 Task: Calculate the distance between Los Angeles and California Science Center
Action: Mouse moved to (212, 102)
Screenshot: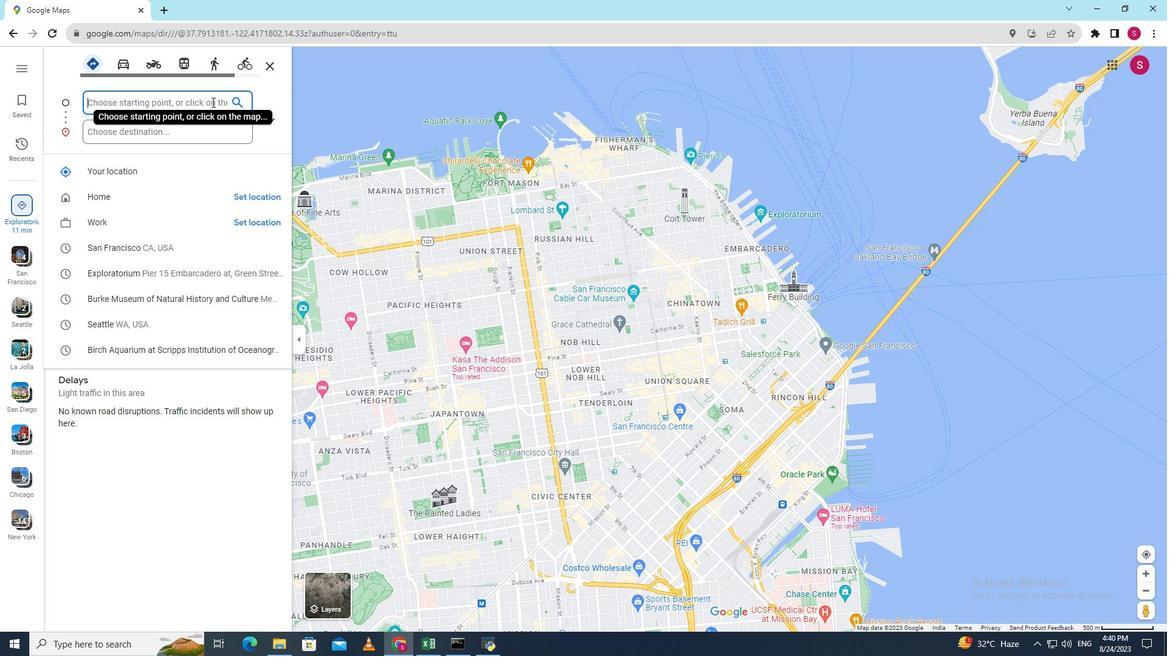 
Action: Key pressed <Key.shift><Key.shift><Key.shift><Key.shift><Key.shift><Key.shift><Key.shift><Key.shift><Key.shift><Key.shift>Los<Key.space><Key.shift>Angeles
Screenshot: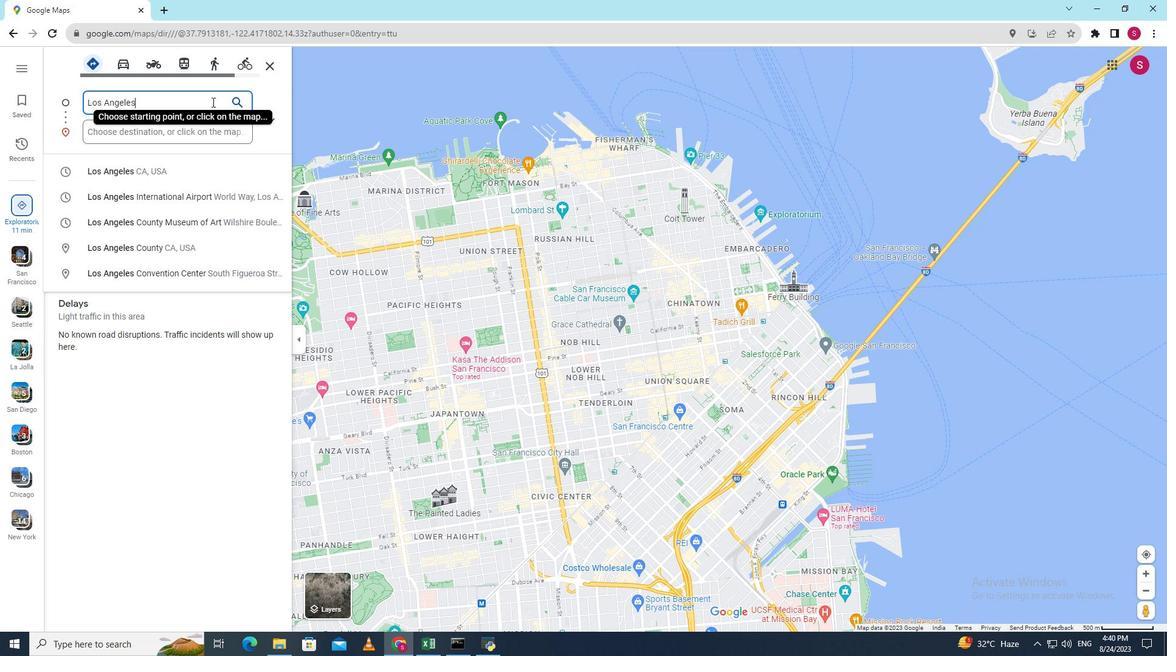 
Action: Mouse moved to (180, 131)
Screenshot: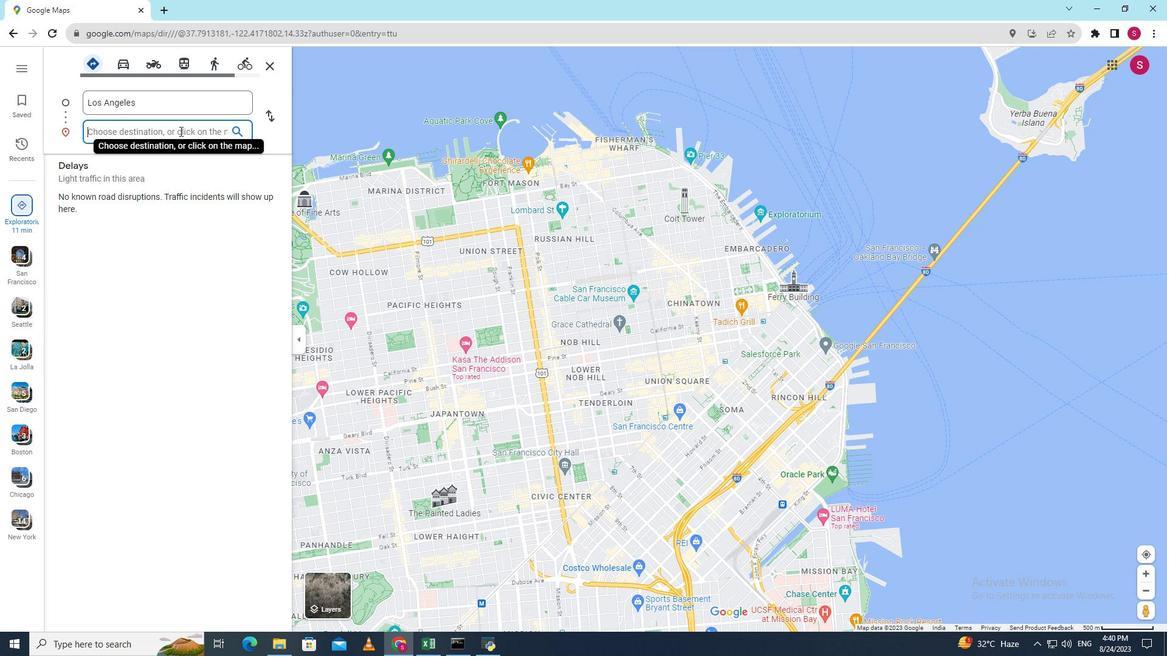
Action: Mouse pressed left at (180, 131)
Screenshot: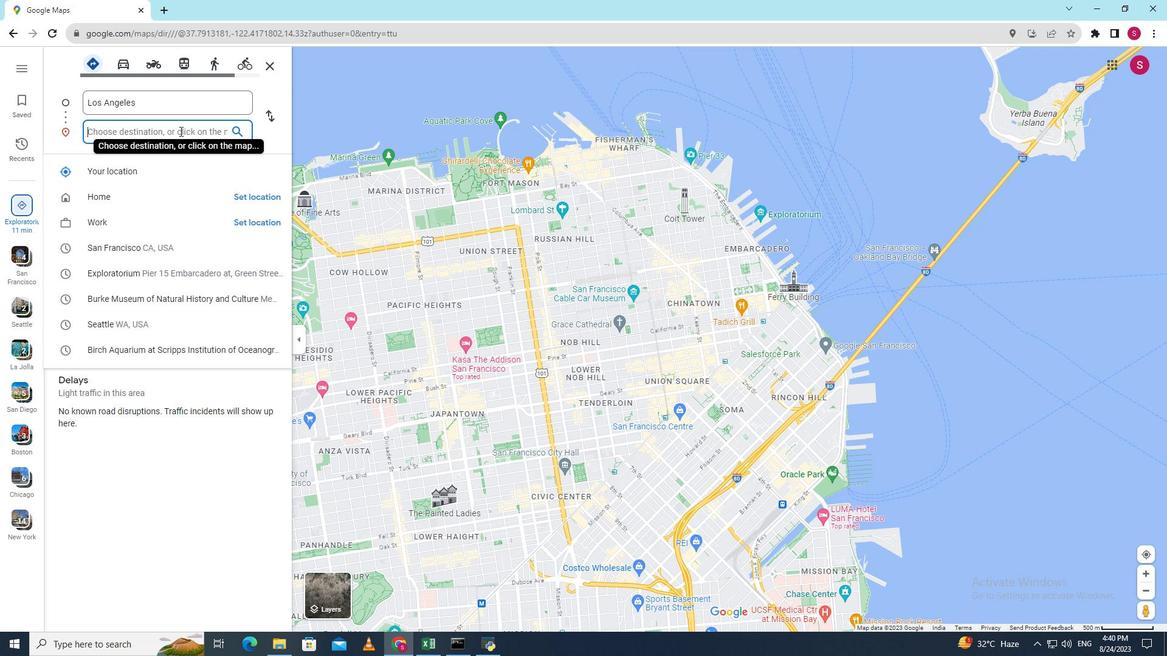 
Action: Key pressed <Key.shift><Key.shift><Key.shift><Key.shift><Key.shift><Key.shift><Key.shift>California<Key.space><Key.shift>Science<Key.space><Key.shift><Key.shift><Key.shift><Key.shift><Key.shift>Center<Key.enter>
Screenshot: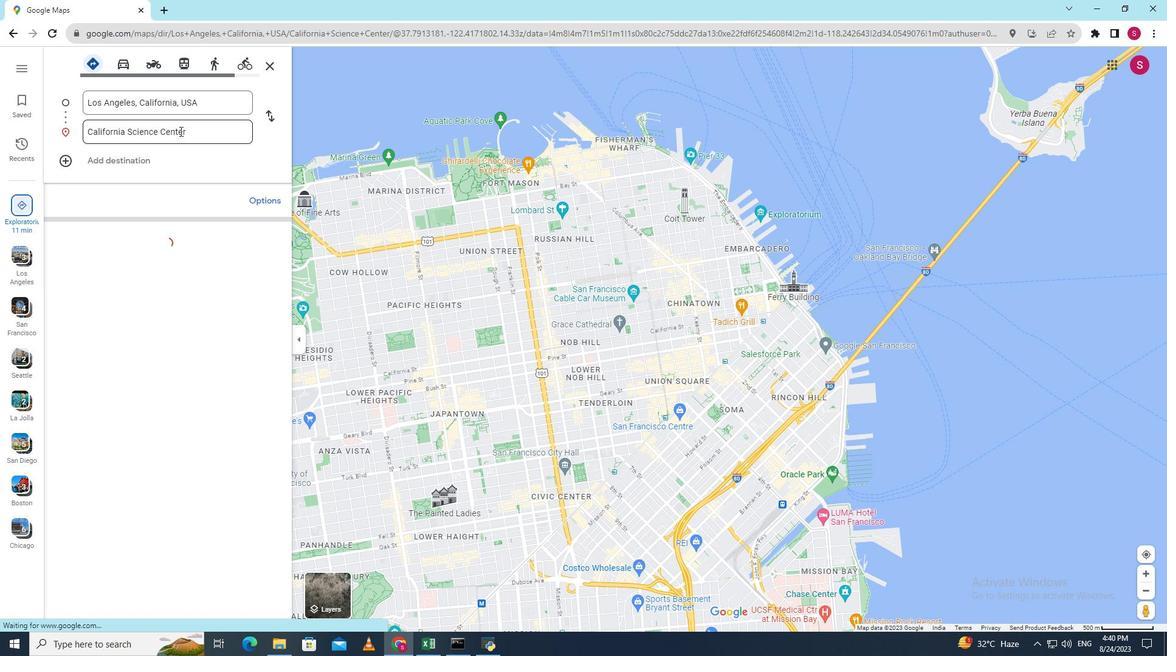 
Action: Mouse moved to (892, 204)
Screenshot: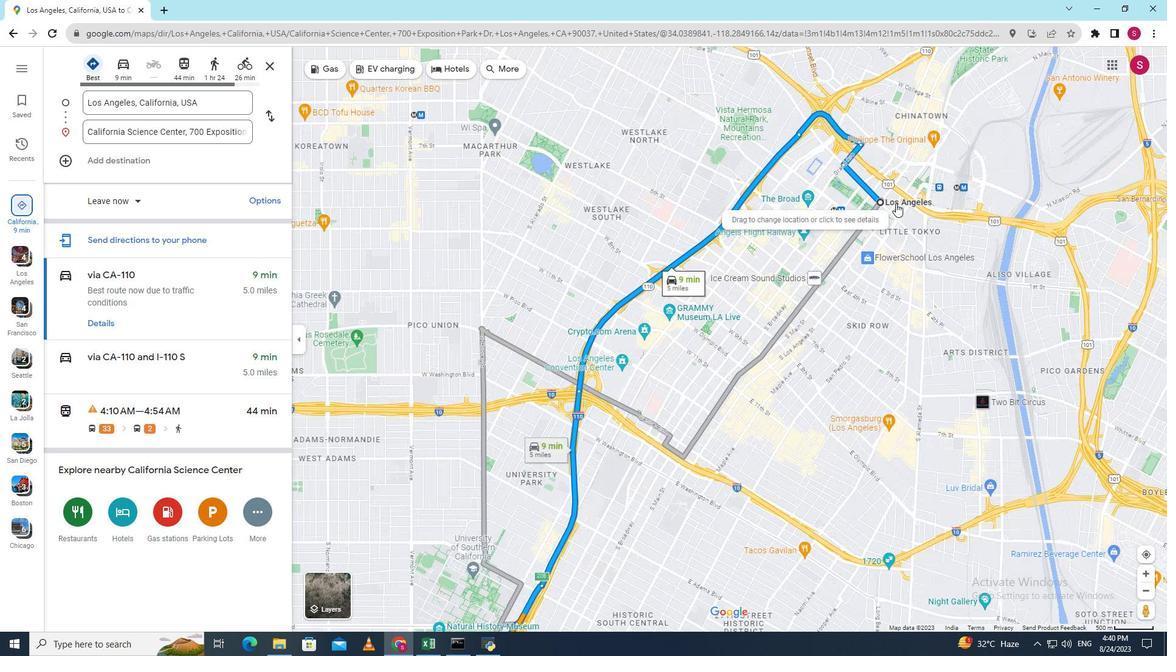 
Action: Mouse scrolled (884, 208) with delta (0, 0)
Screenshot: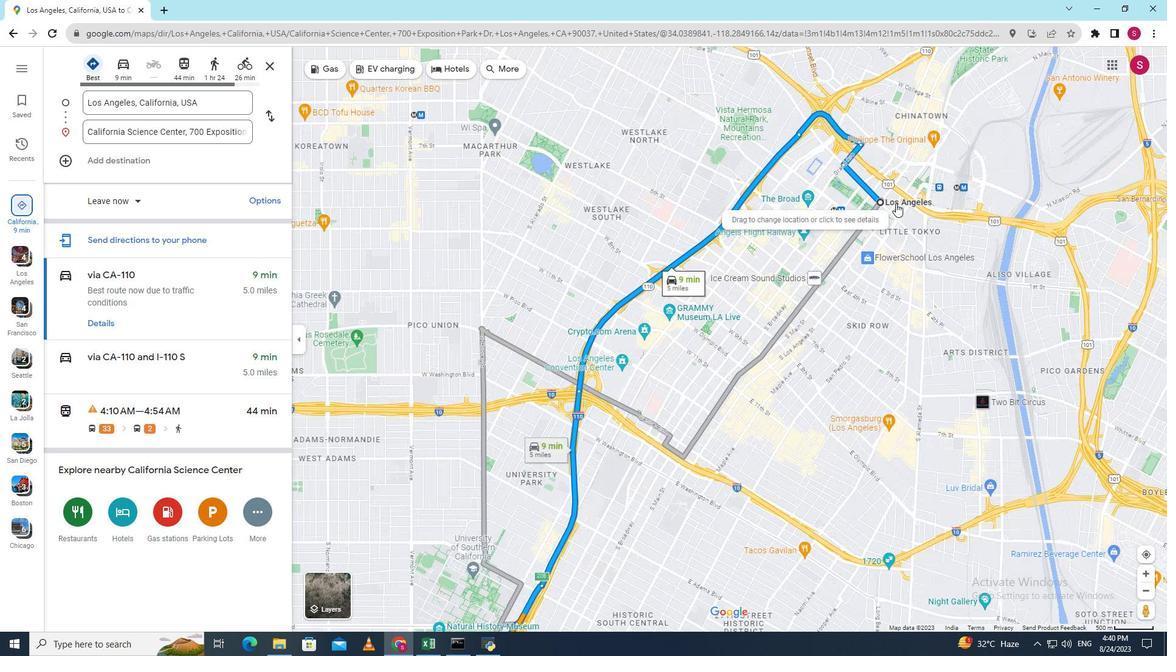 
Action: Mouse moved to (894, 204)
Screenshot: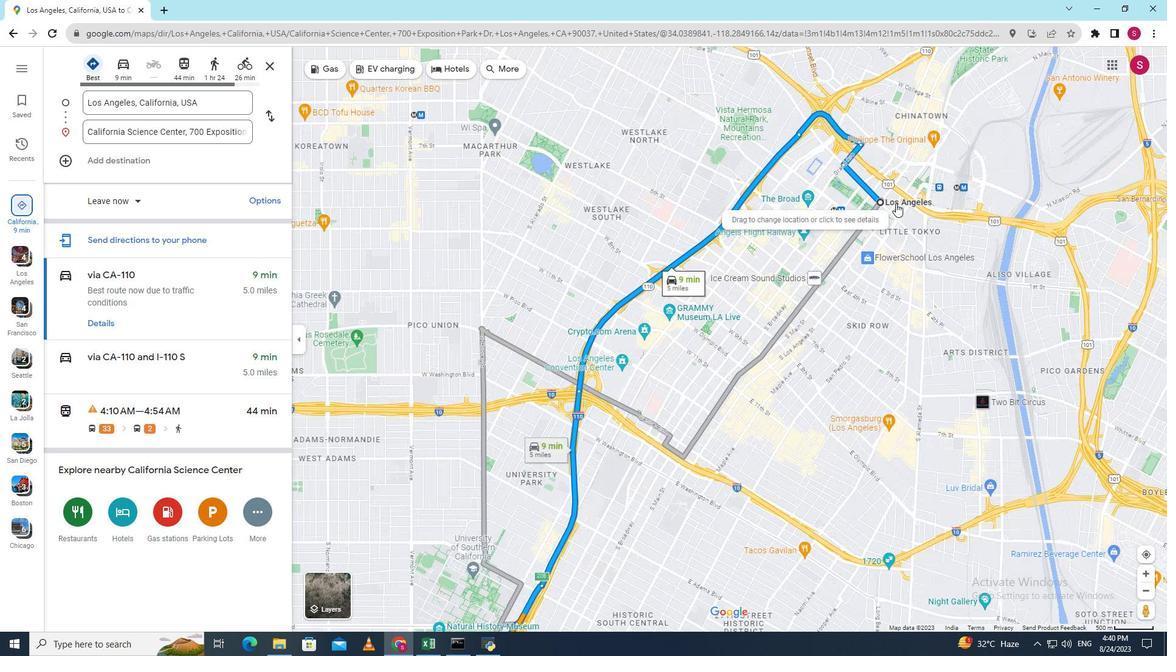 
Action: Mouse scrolled (893, 204) with delta (0, 0)
Screenshot: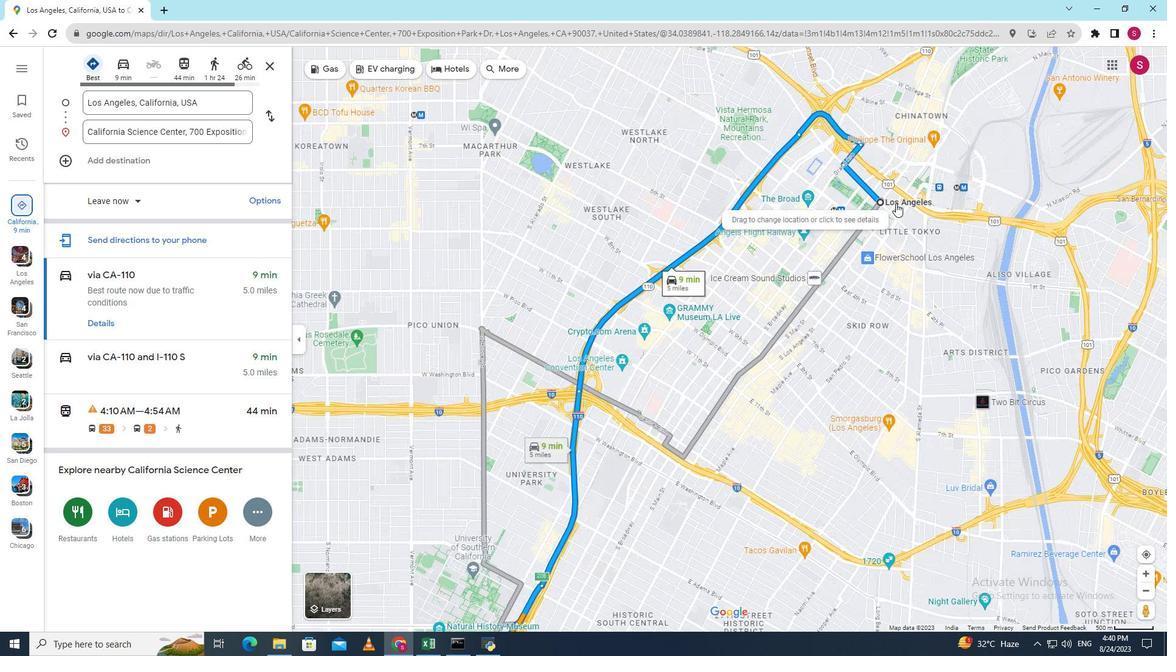 
Action: Mouse moved to (896, 203)
Screenshot: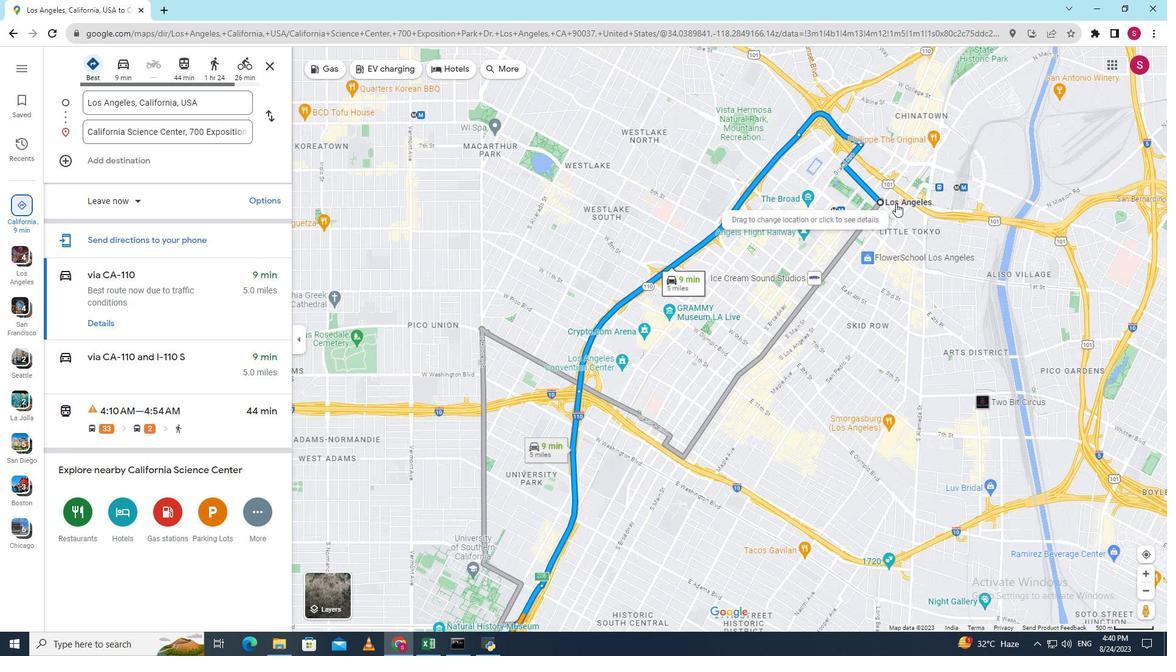 
Action: Mouse scrolled (896, 204) with delta (0, 0)
Screenshot: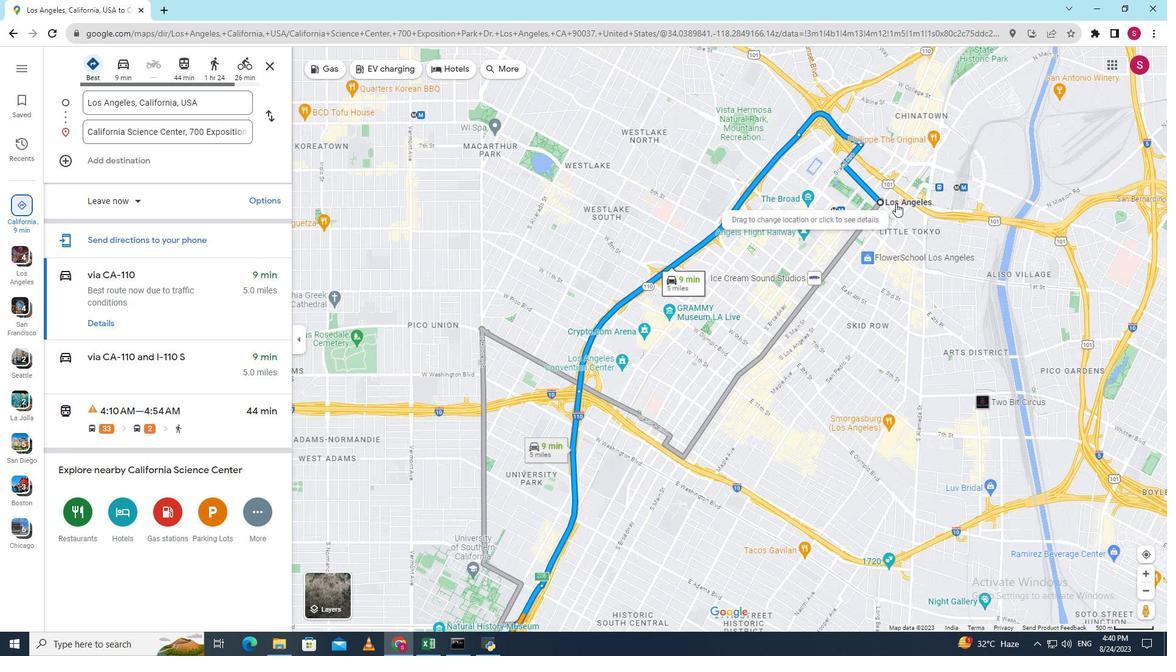 
Action: Mouse scrolled (896, 204) with delta (0, 0)
Screenshot: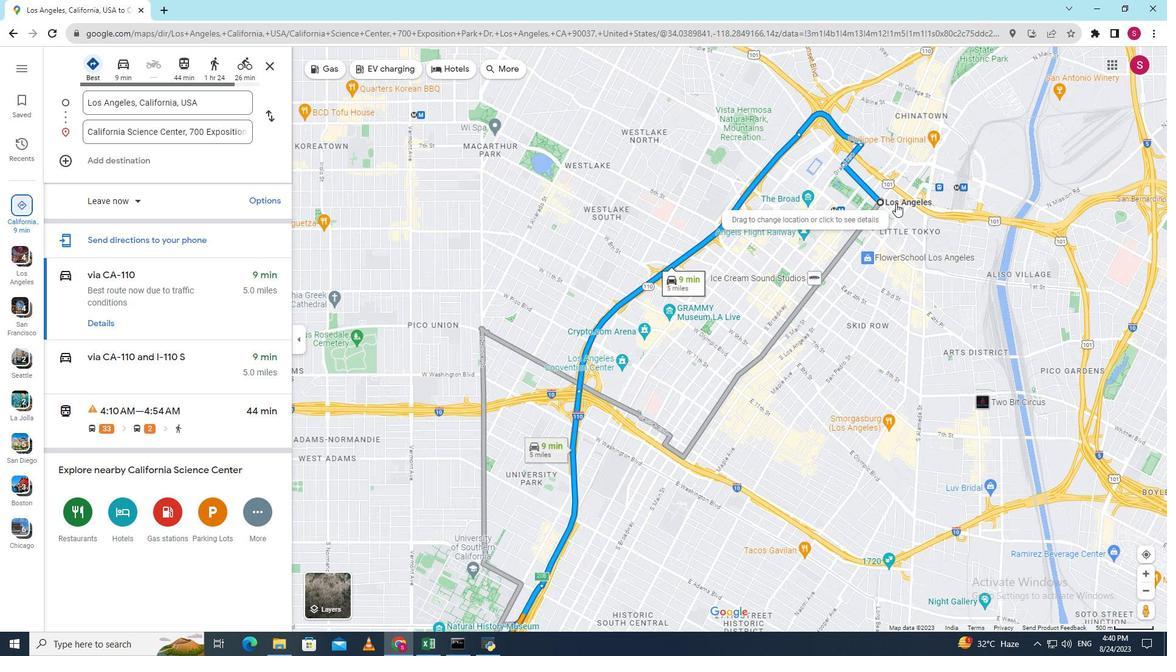 
Action: Mouse scrolled (896, 204) with delta (0, 0)
Screenshot: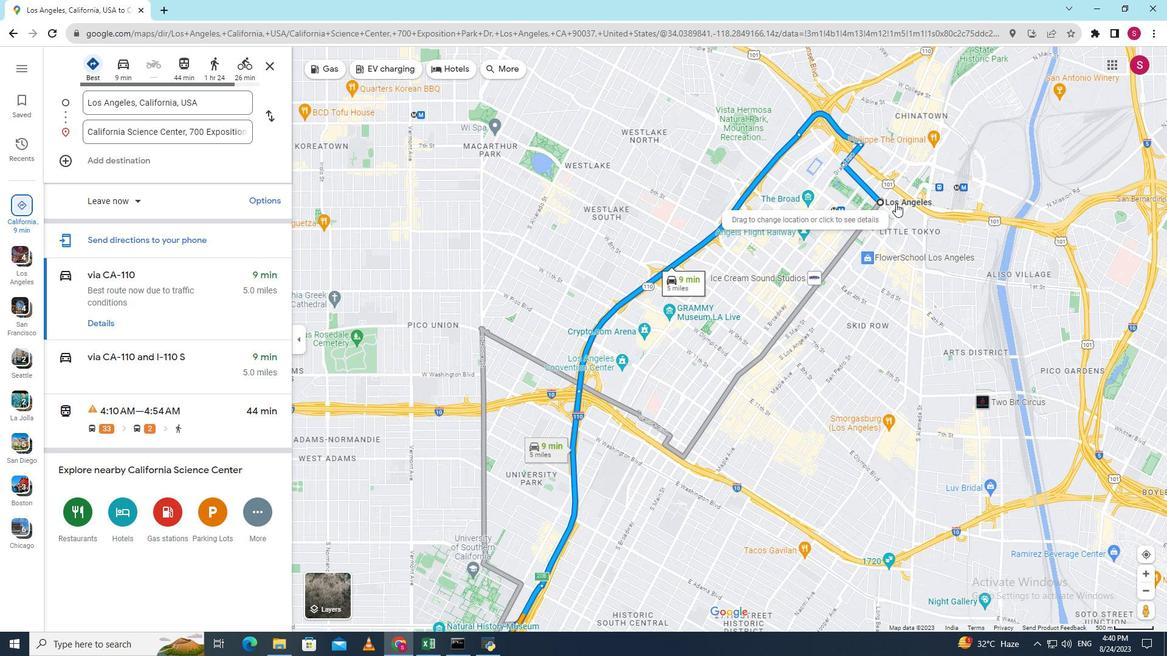 
Action: Mouse scrolled (896, 204) with delta (0, 0)
Screenshot: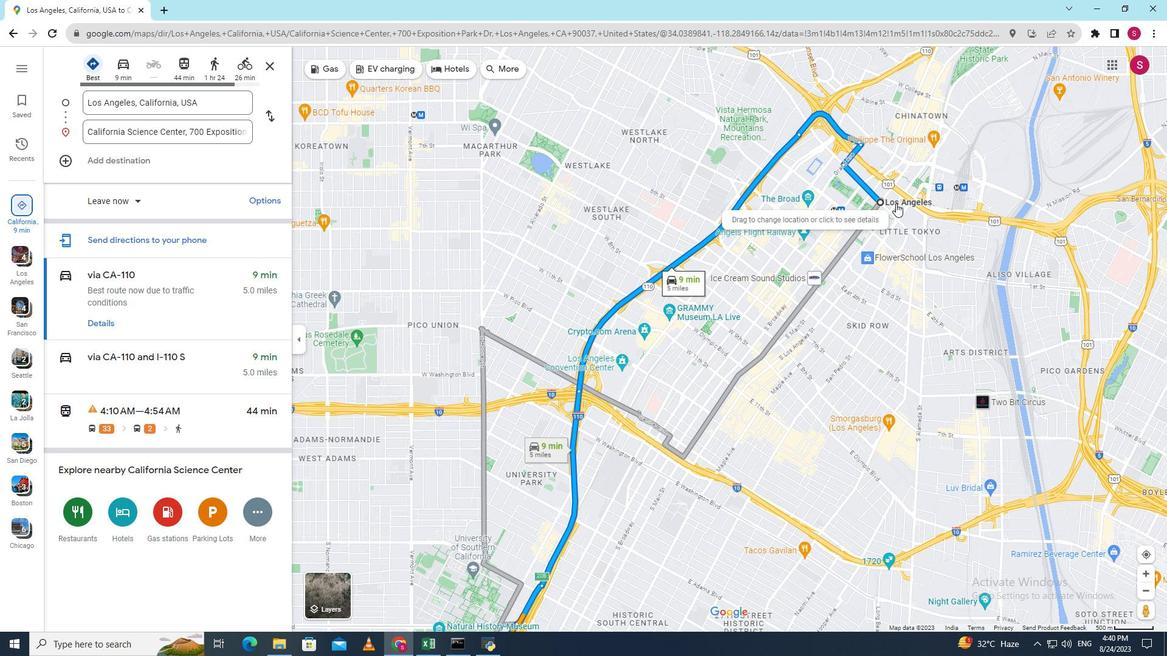 
Action: Mouse scrolled (896, 204) with delta (0, 0)
Screenshot: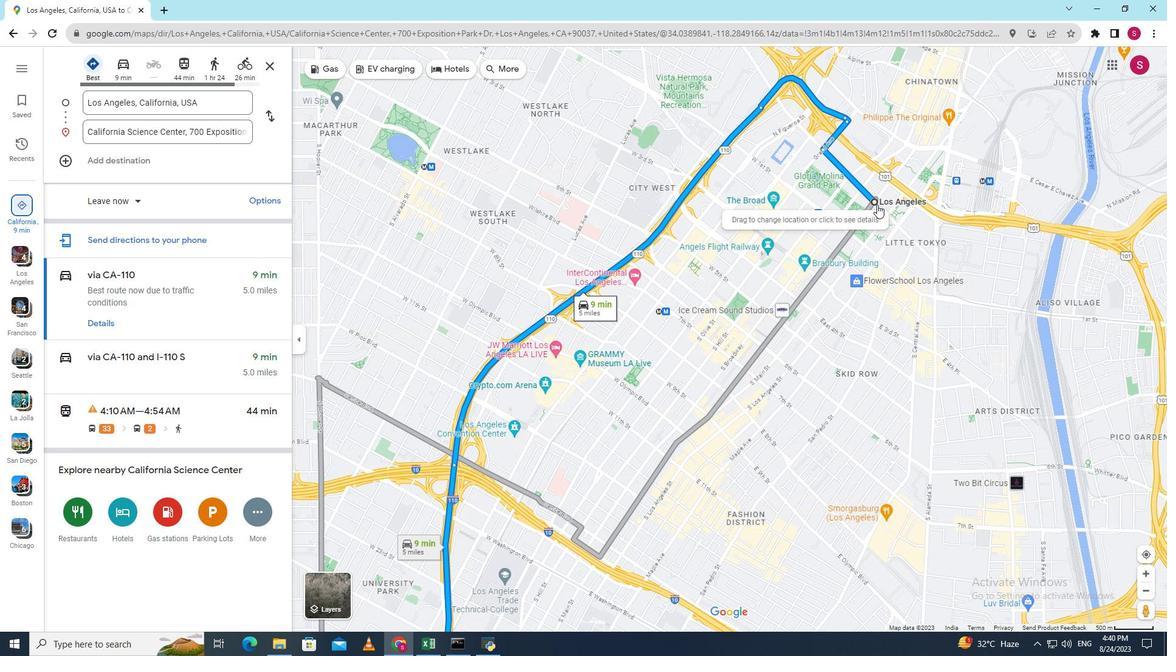 
Action: Mouse moved to (875, 204)
Screenshot: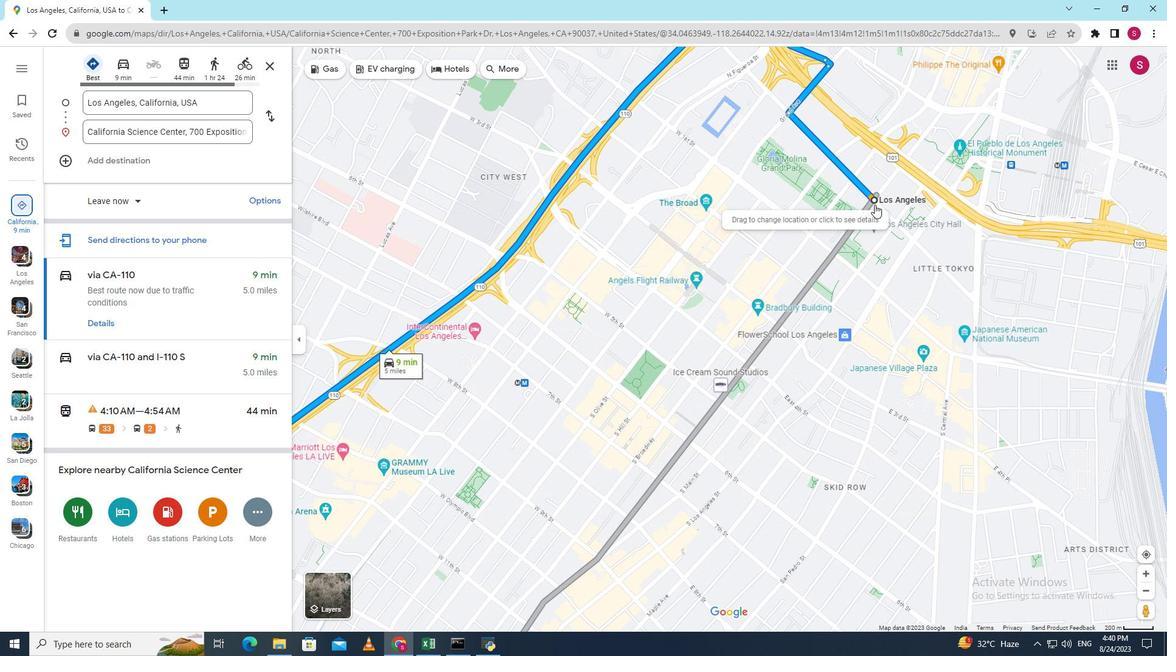 
Action: Mouse scrolled (875, 205) with delta (0, 0)
Screenshot: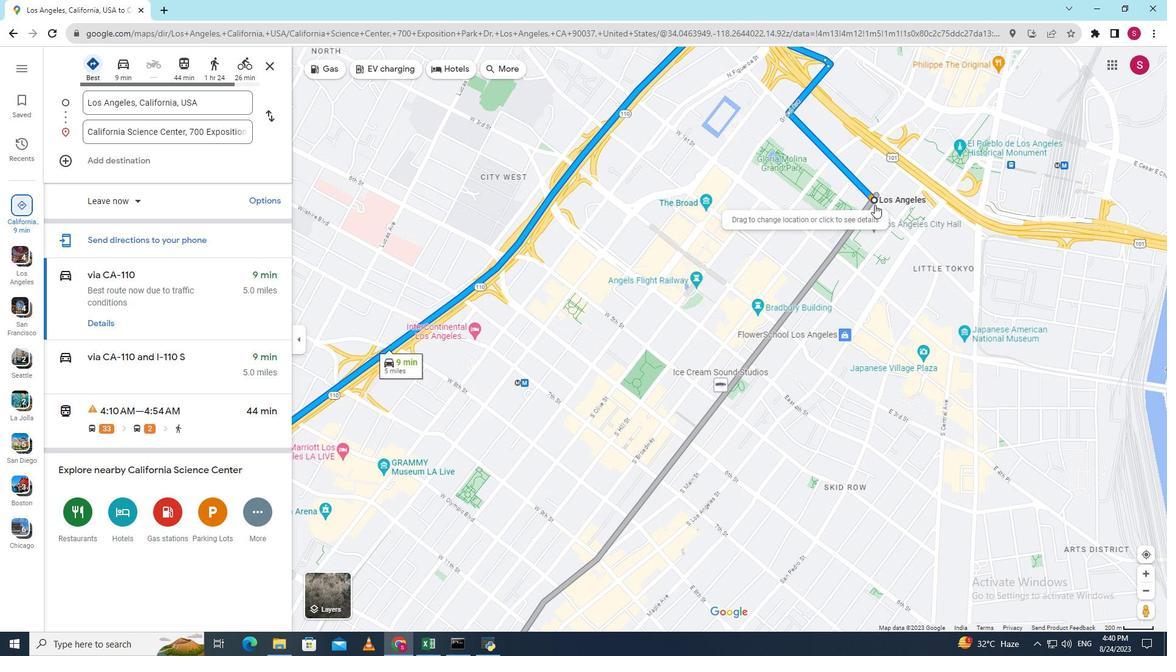 
Action: Mouse scrolled (875, 205) with delta (0, 0)
Screenshot: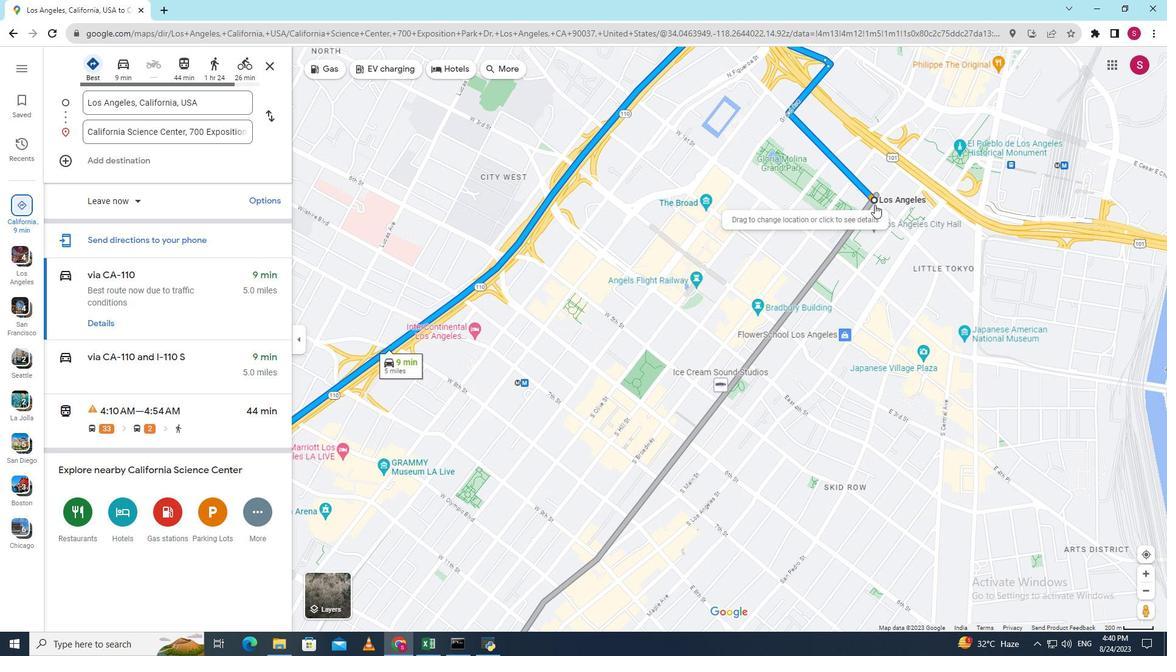 
Action: Mouse scrolled (875, 205) with delta (0, 0)
Screenshot: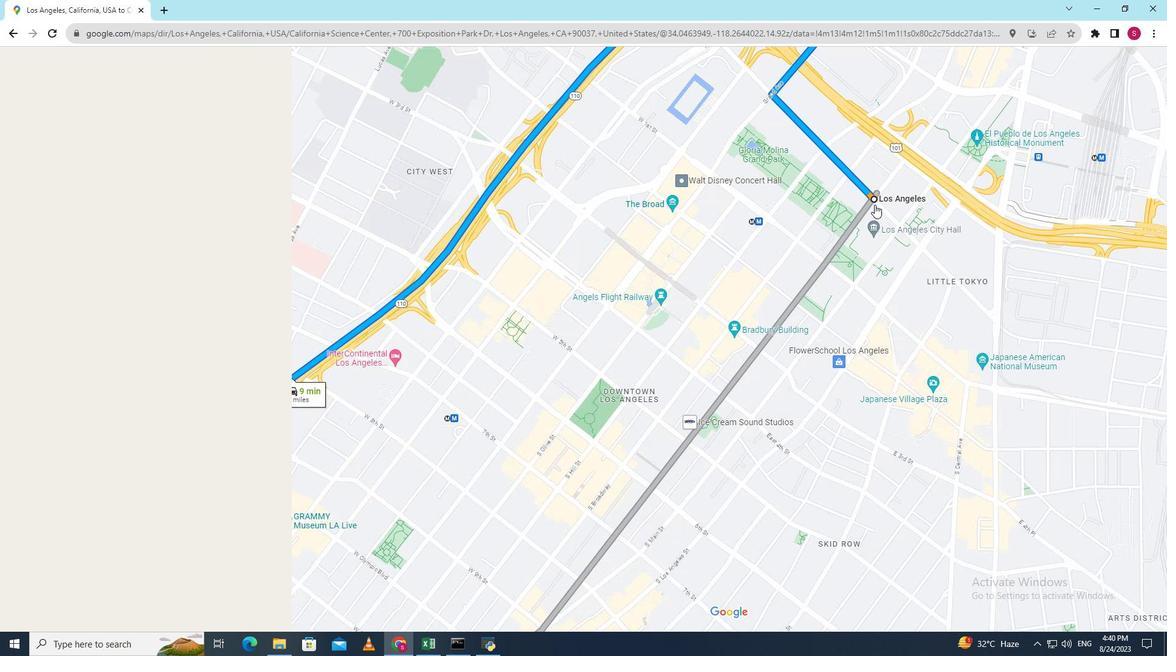 
Action: Mouse scrolled (875, 205) with delta (0, 0)
Screenshot: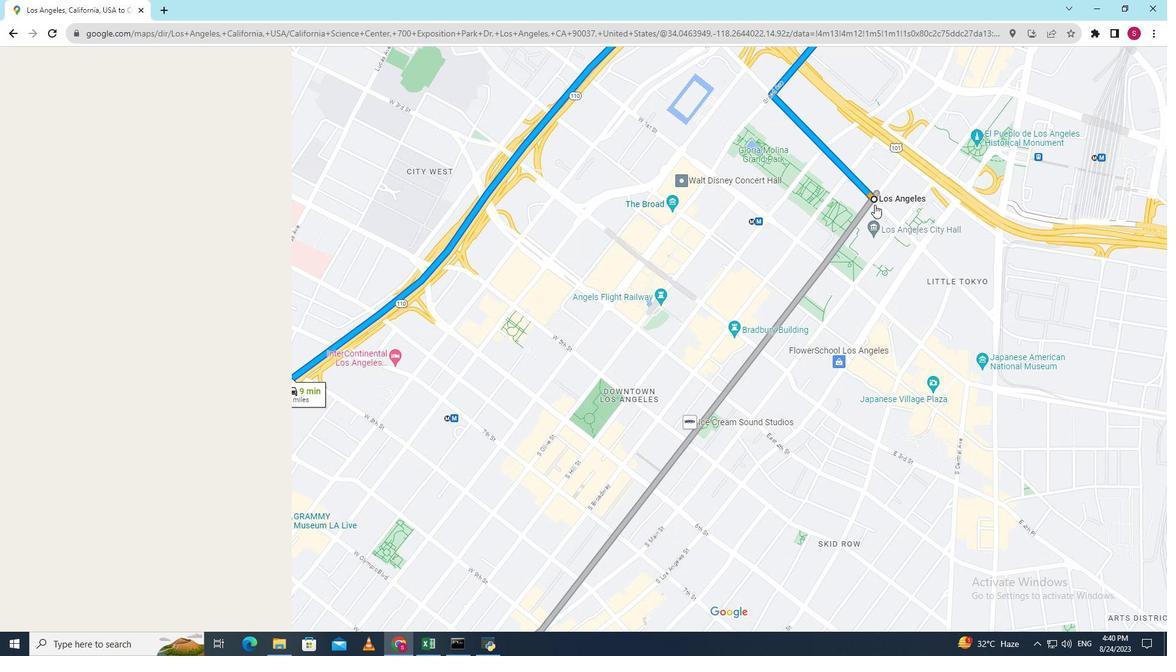 
Action: Mouse moved to (875, 198)
Screenshot: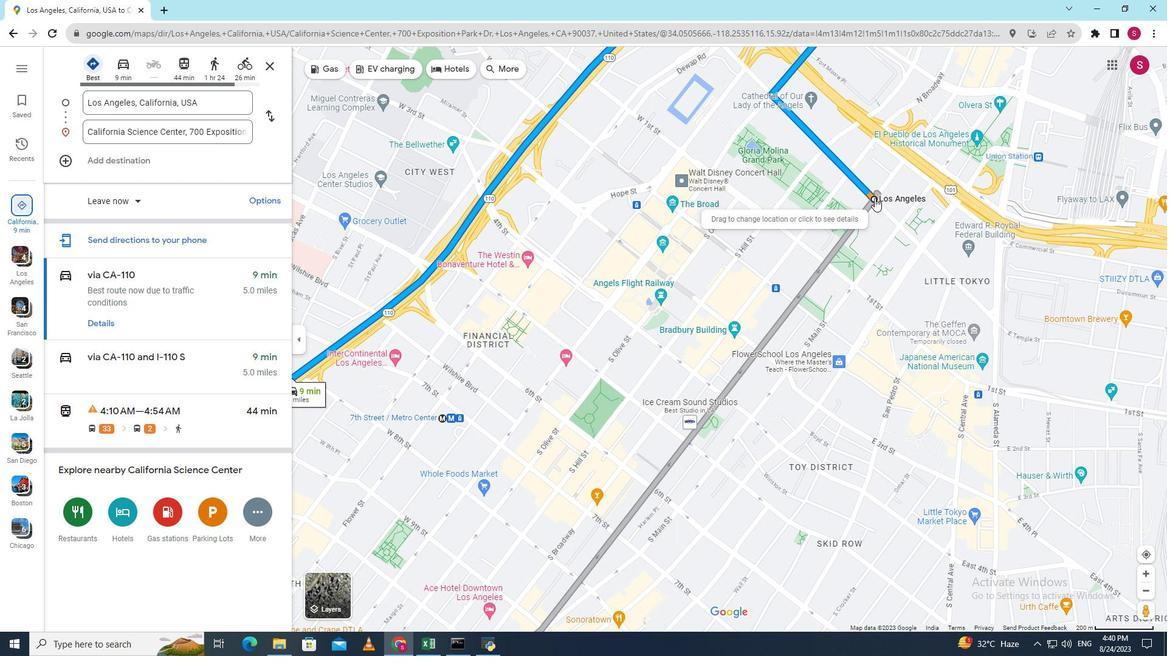 
Action: Mouse pressed right at (875, 198)
Screenshot: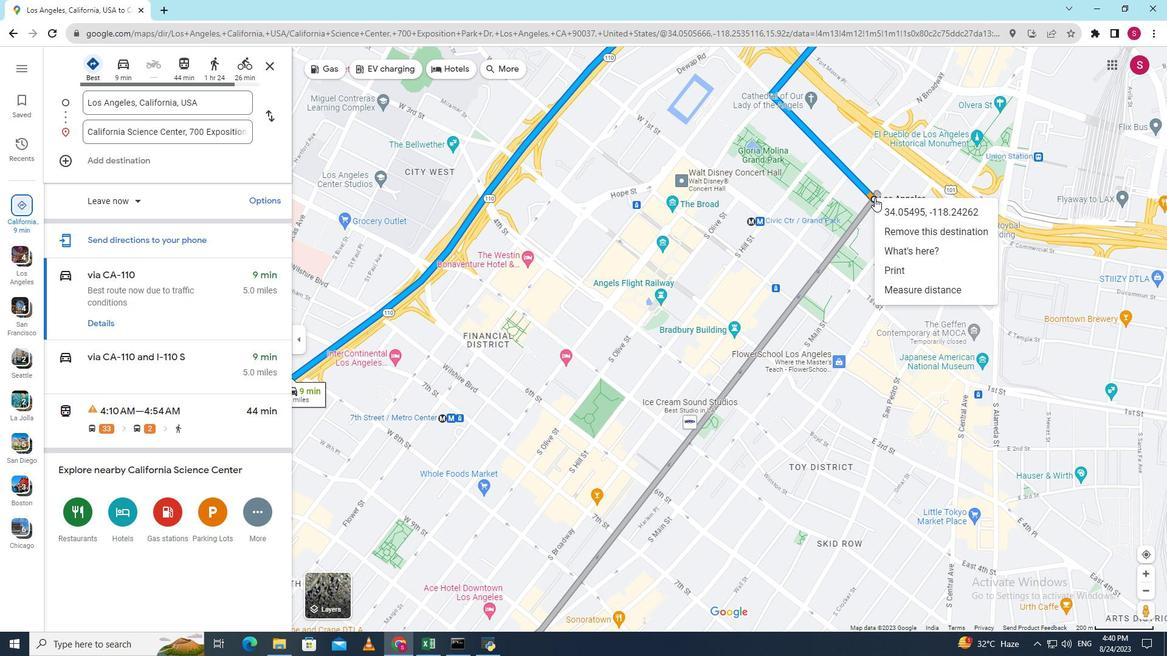 
Action: Mouse moved to (900, 287)
Screenshot: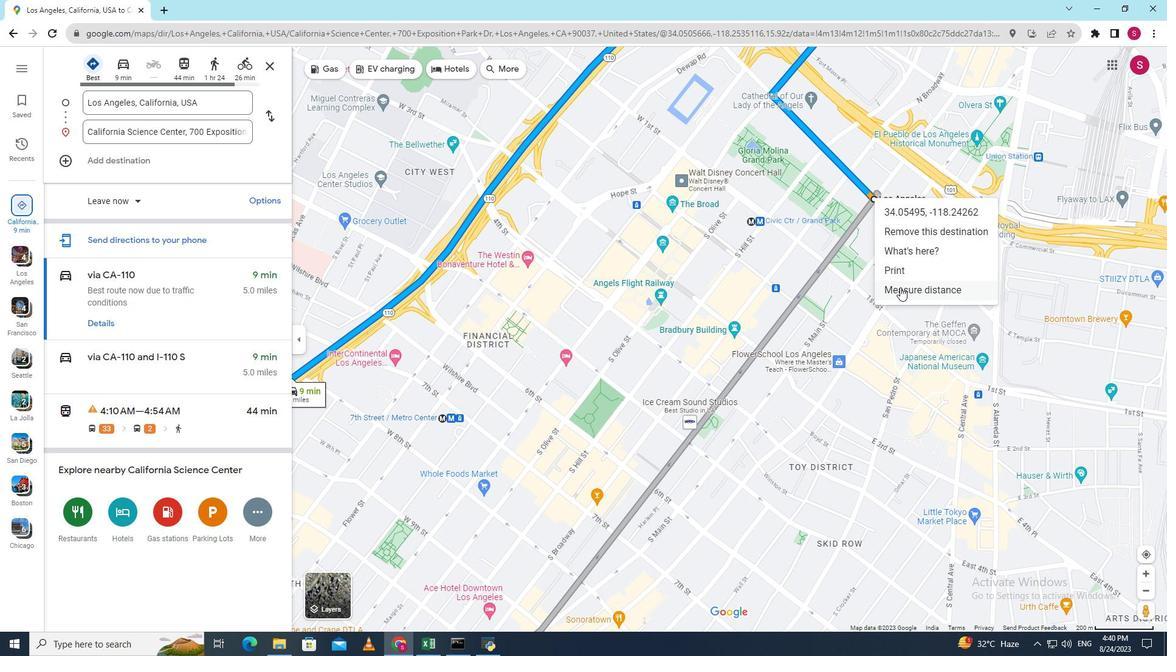
Action: Mouse pressed left at (900, 287)
Screenshot: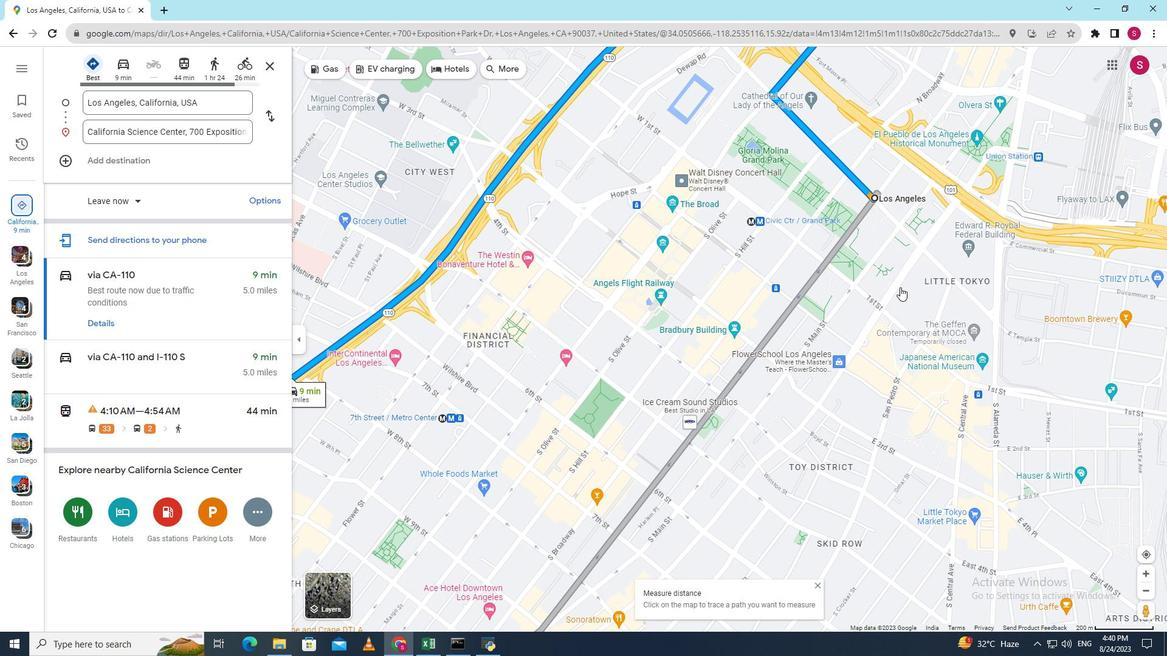 
Action: Mouse moved to (626, 309)
Screenshot: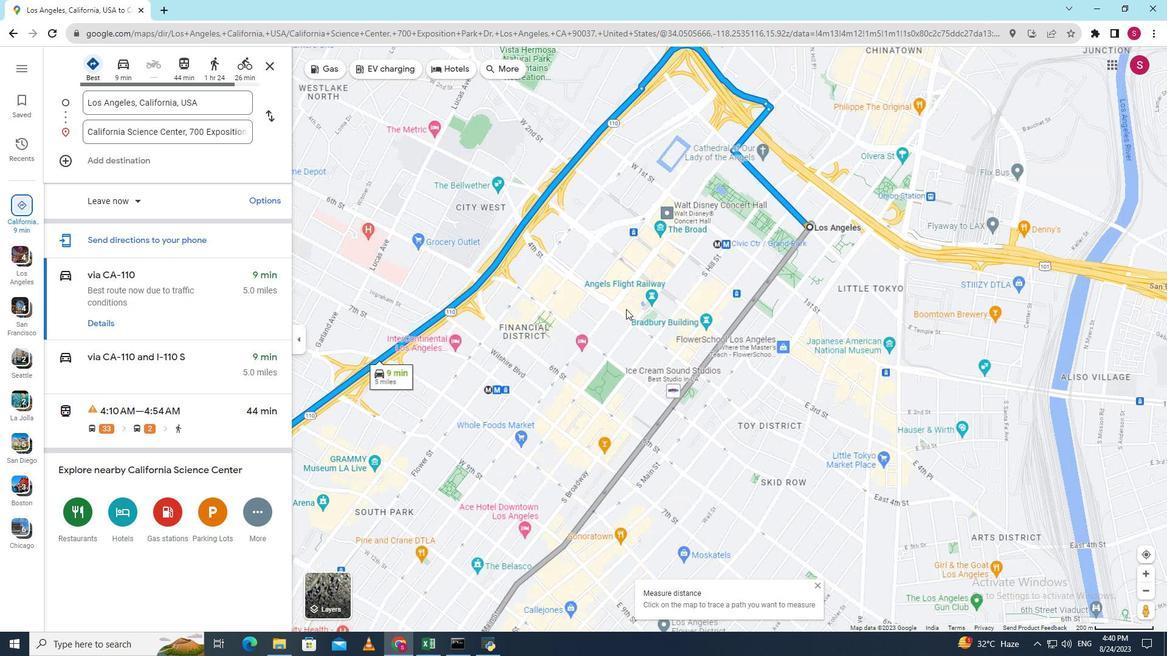 
Action: Mouse scrolled (626, 308) with delta (0, 0)
Screenshot: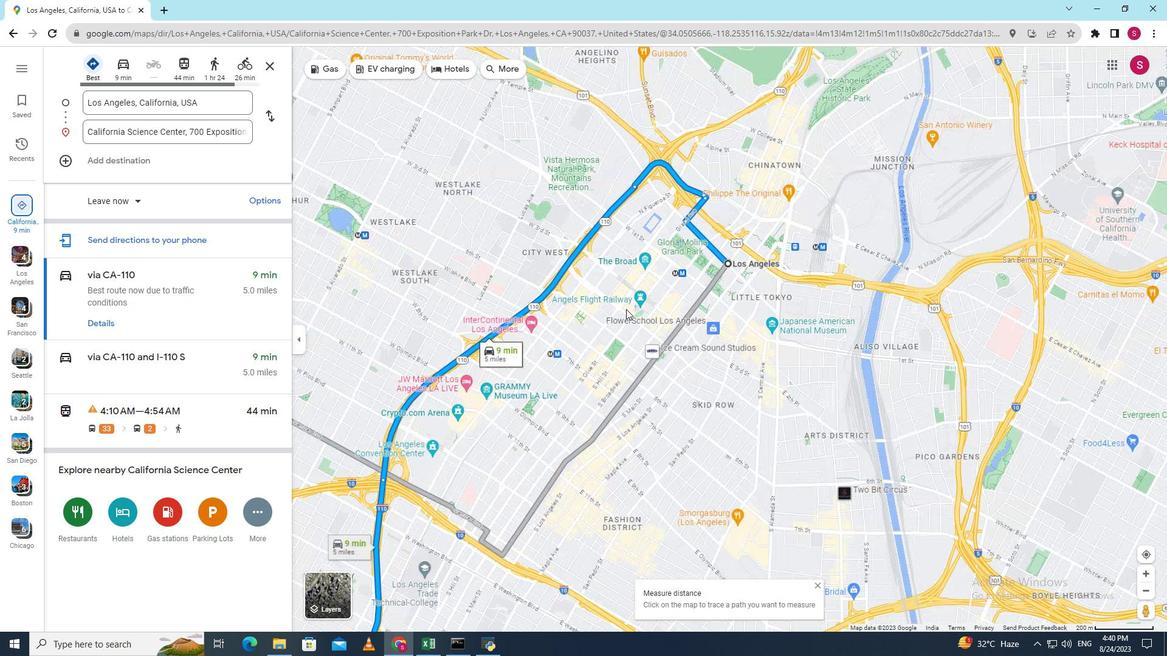 
Action: Mouse scrolled (626, 308) with delta (0, 0)
Screenshot: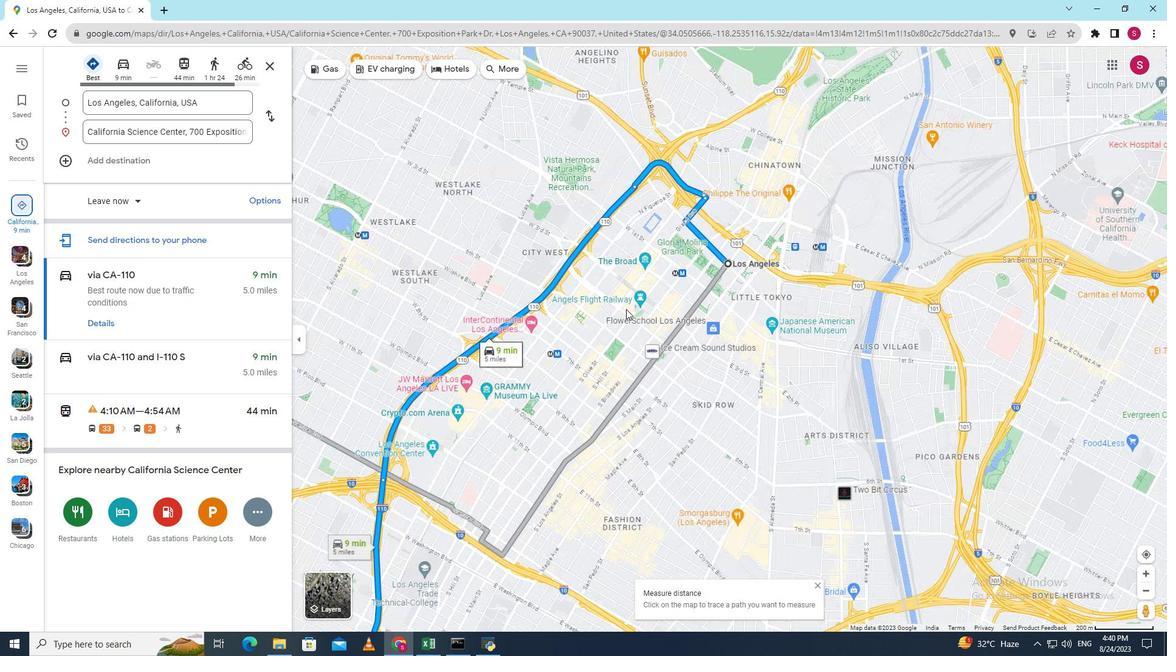 
Action: Mouse scrolled (626, 308) with delta (0, 0)
Screenshot: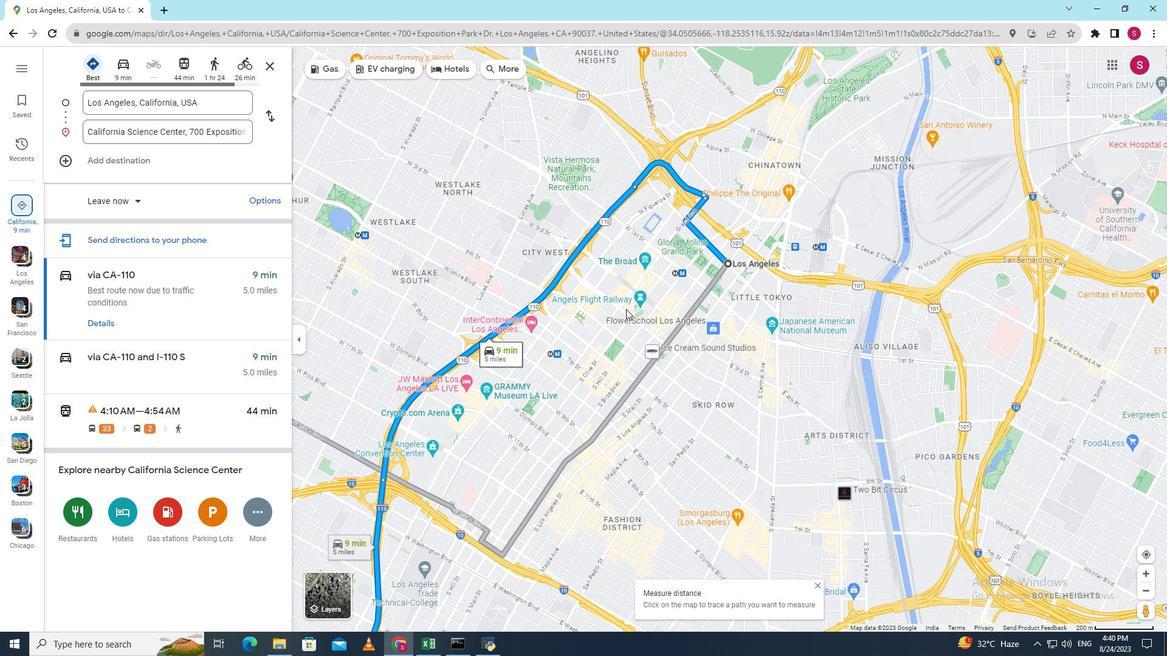 
Action: Mouse scrolled (626, 308) with delta (0, 0)
Screenshot: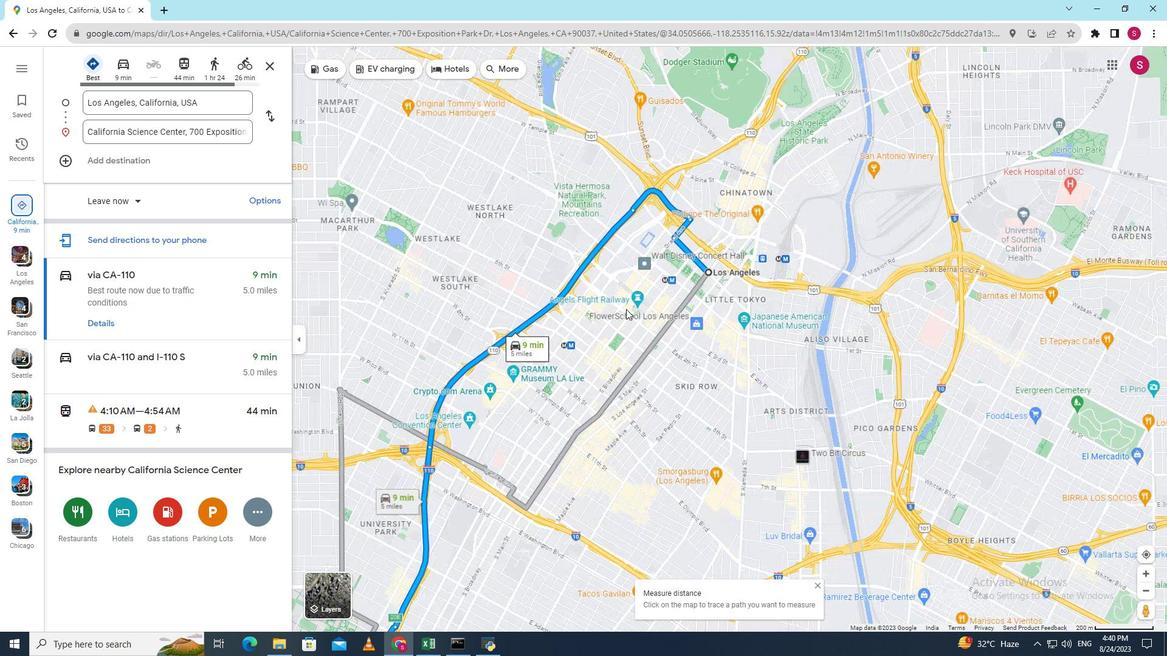 
Action: Mouse scrolled (626, 308) with delta (0, 0)
Screenshot: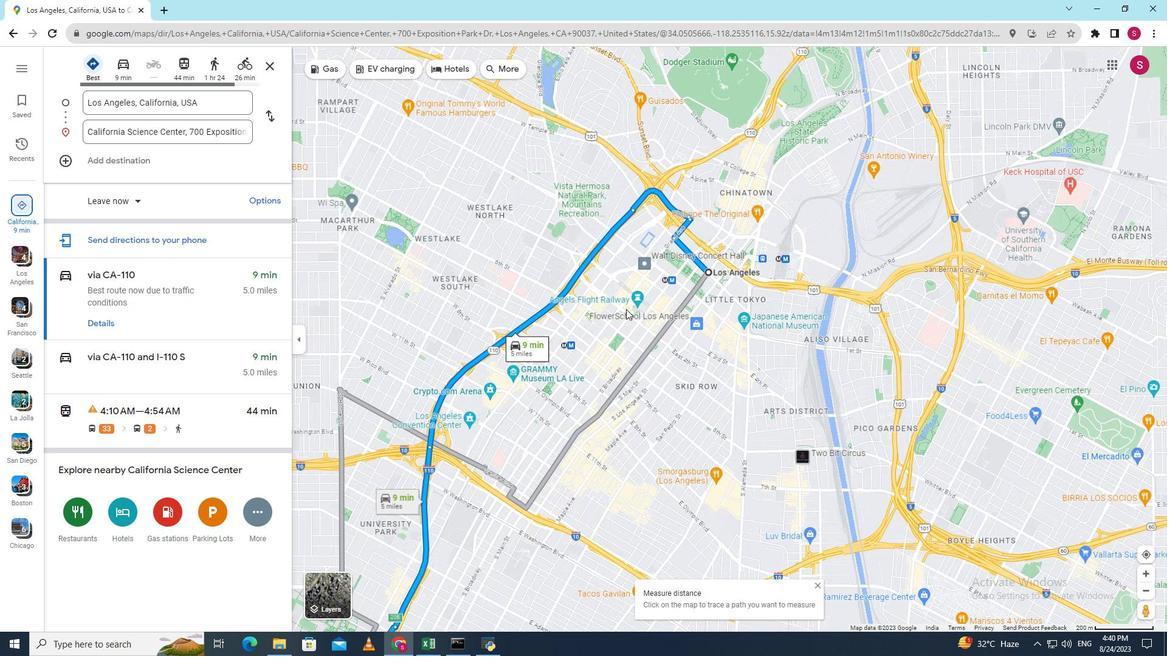 
Action: Mouse scrolled (626, 308) with delta (0, 0)
Screenshot: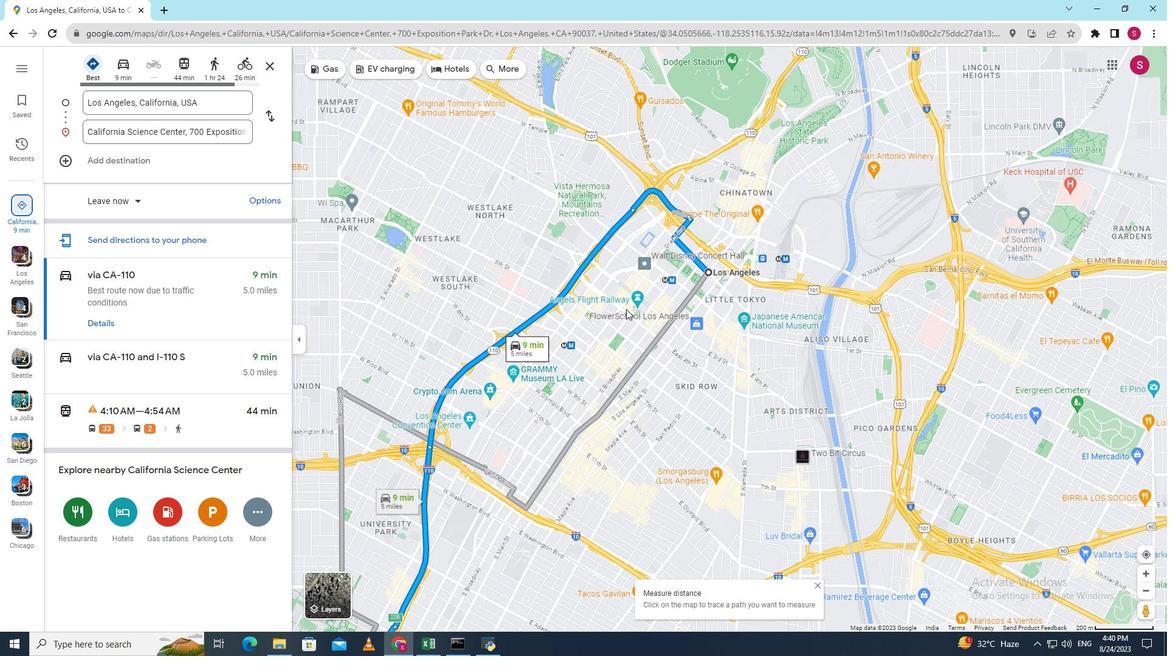 
Action: Mouse scrolled (626, 308) with delta (0, 0)
Screenshot: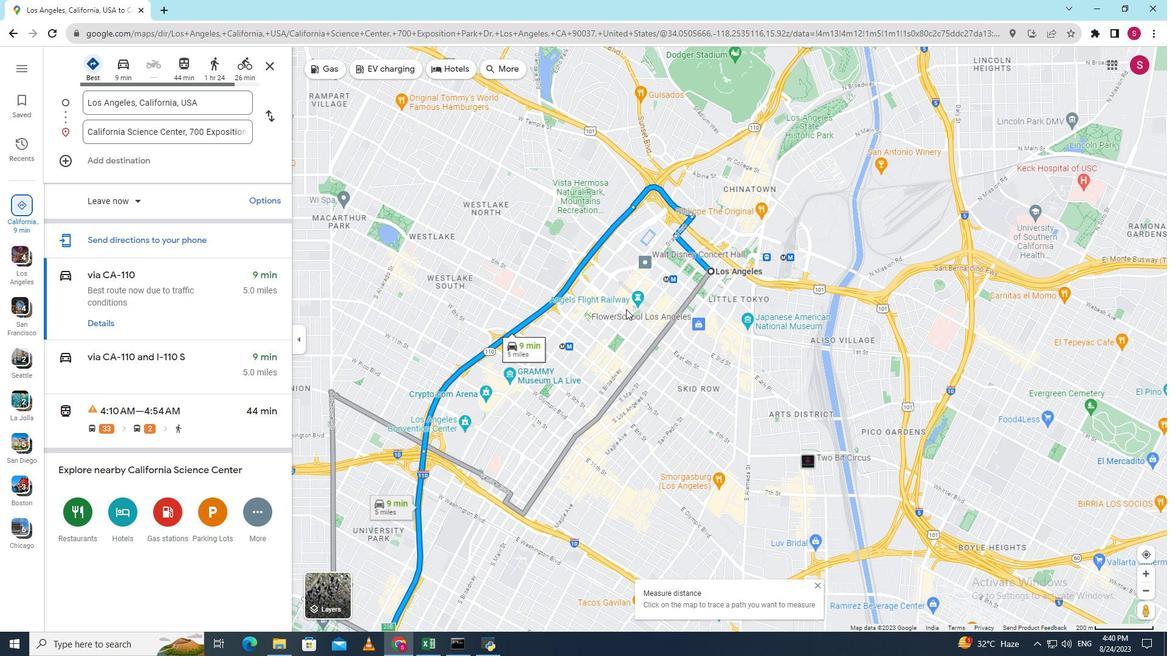 
Action: Mouse scrolled (626, 310) with delta (0, 0)
Screenshot: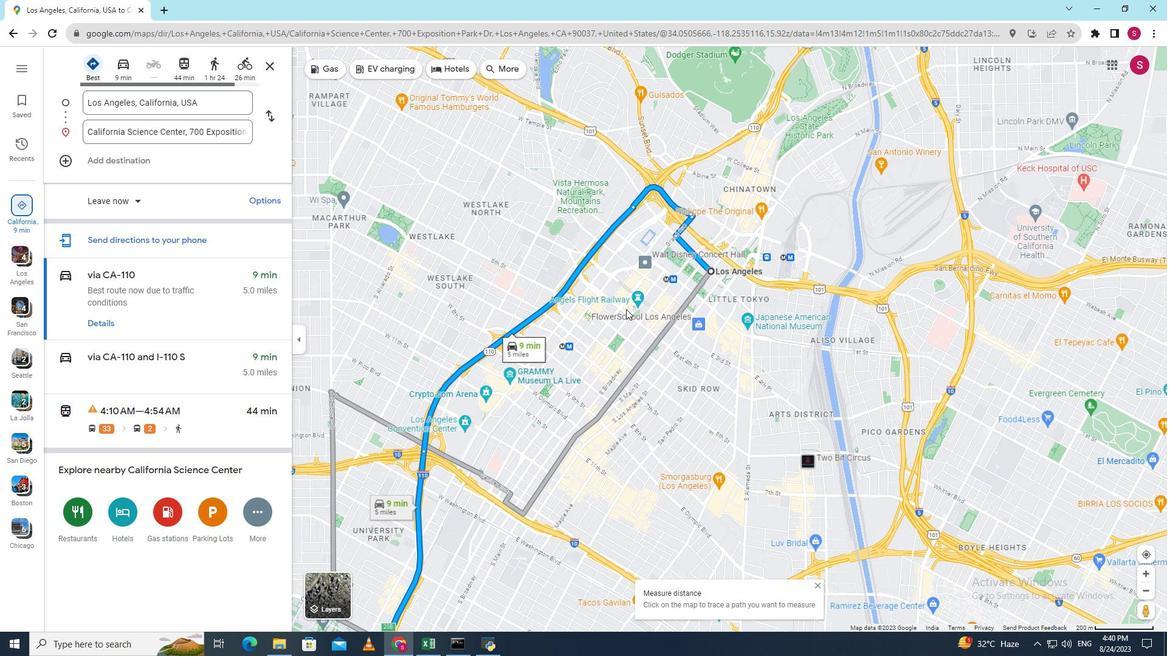 
Action: Mouse scrolled (626, 308) with delta (0, 0)
Screenshot: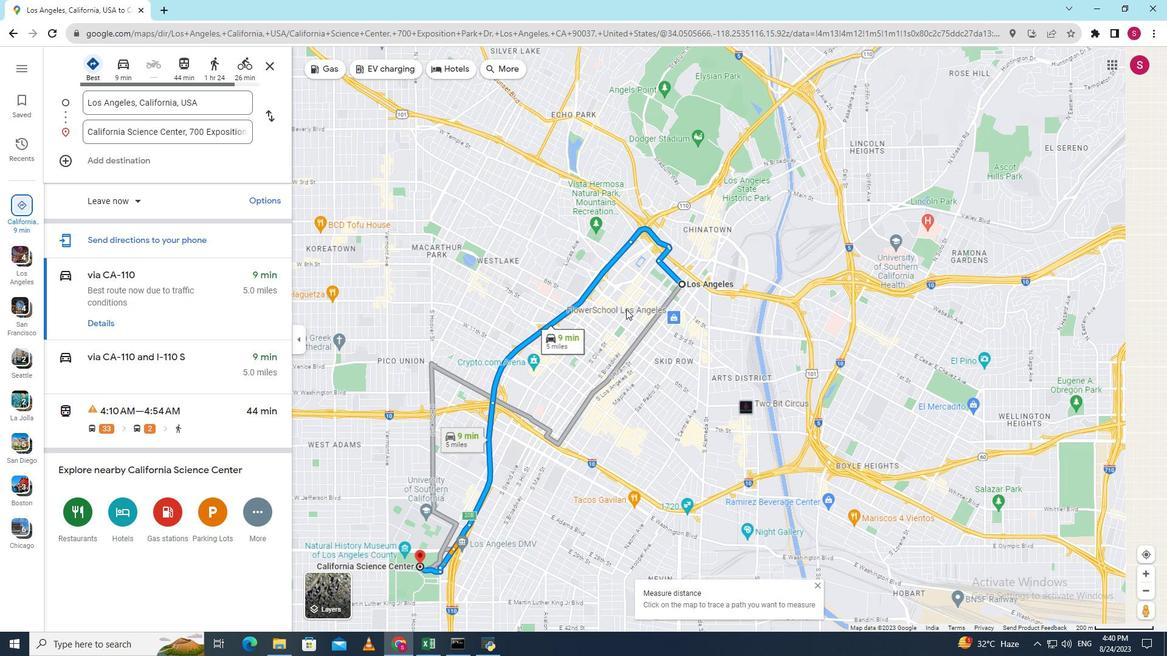 
Action: Mouse scrolled (626, 308) with delta (0, 0)
Screenshot: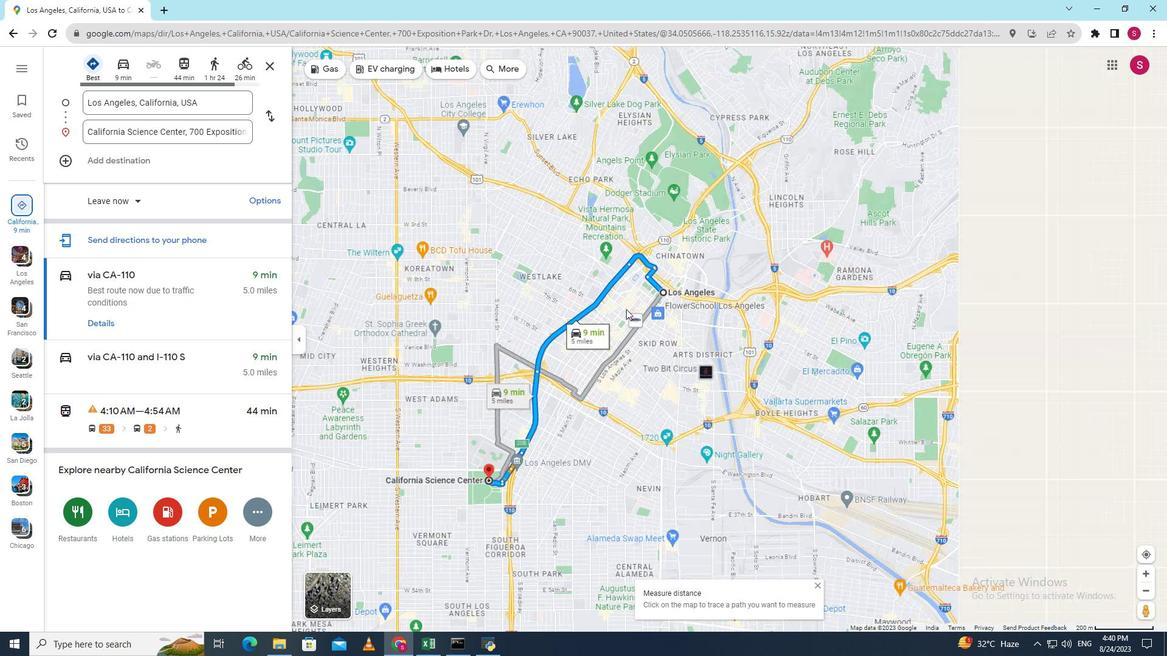 
Action: Mouse scrolled (626, 308) with delta (0, 0)
Screenshot: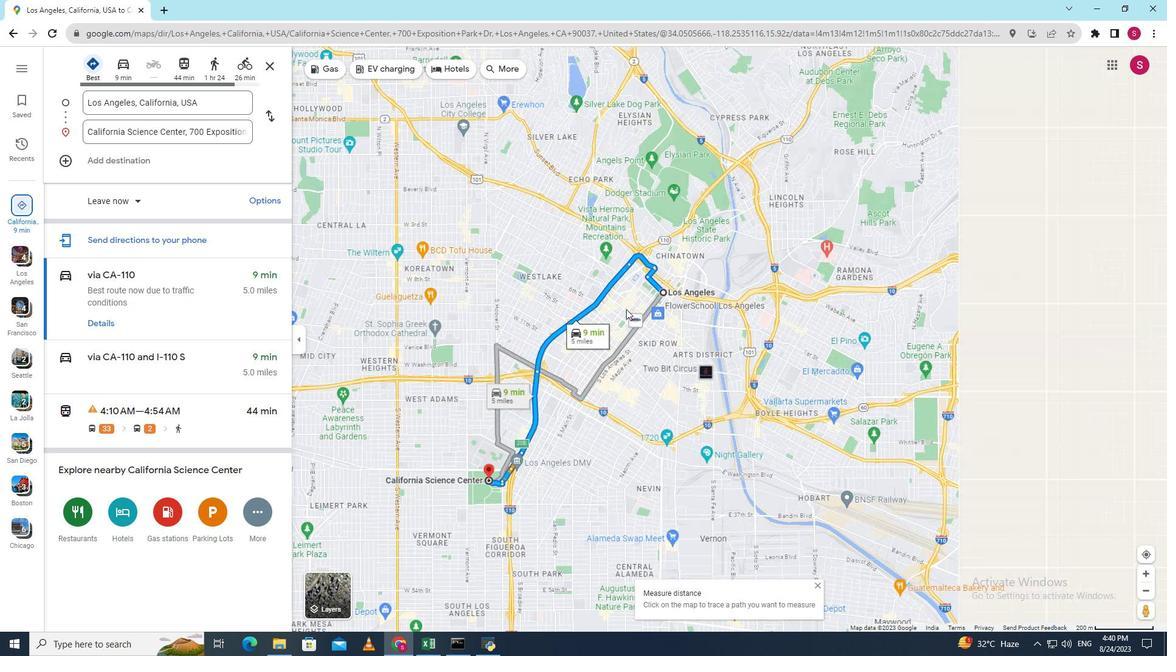 
Action: Mouse scrolled (626, 308) with delta (0, 0)
Screenshot: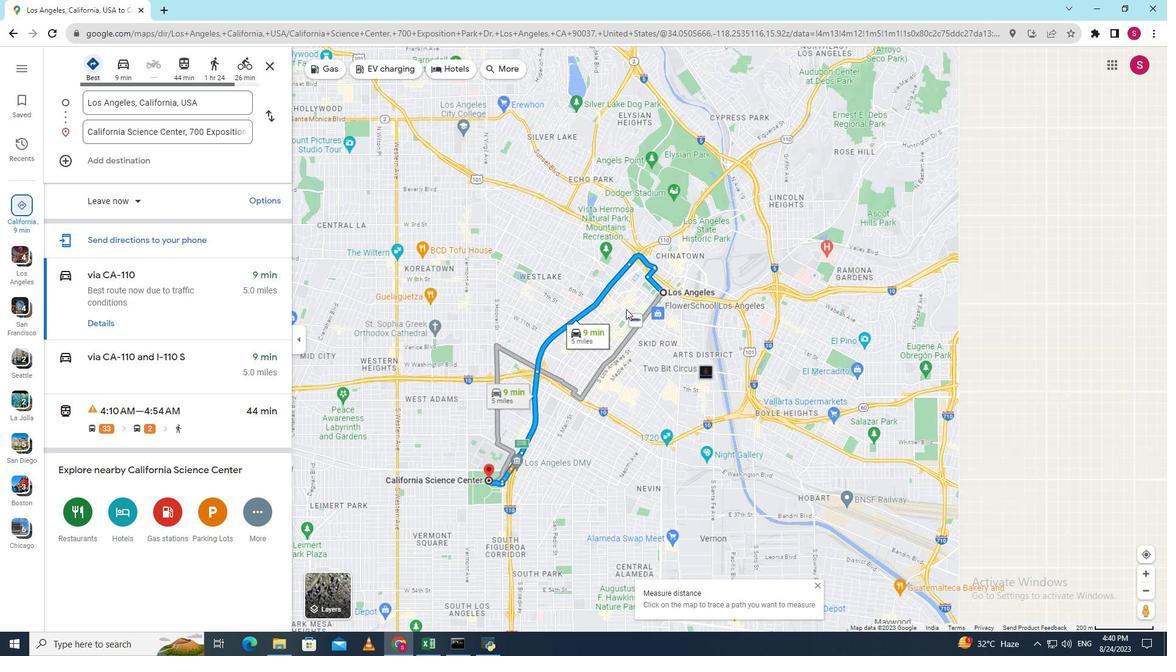 
Action: Mouse scrolled (626, 308) with delta (0, 0)
Screenshot: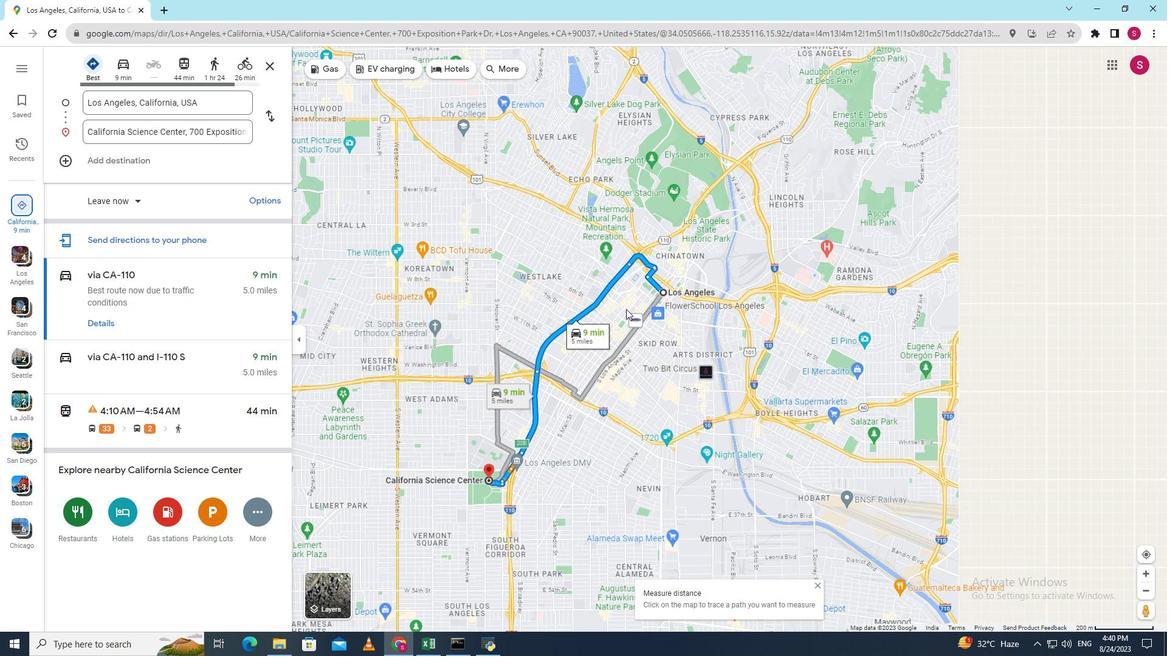 
Action: Mouse scrolled (626, 310) with delta (0, 0)
Screenshot: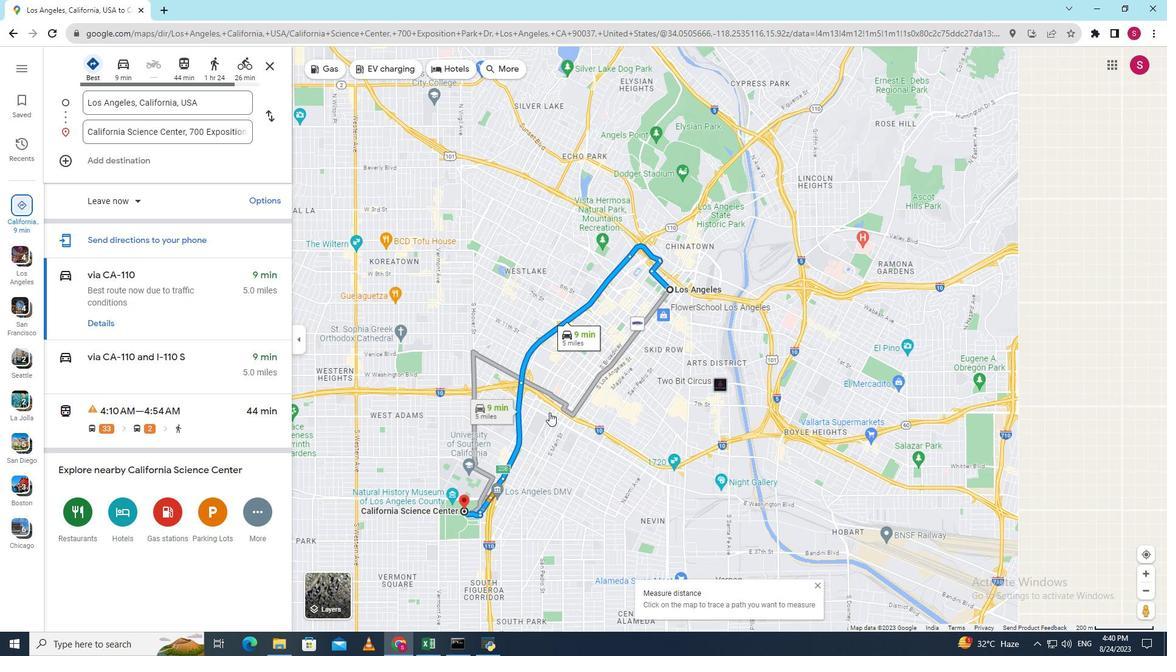 
Action: Mouse moved to (462, 510)
Screenshot: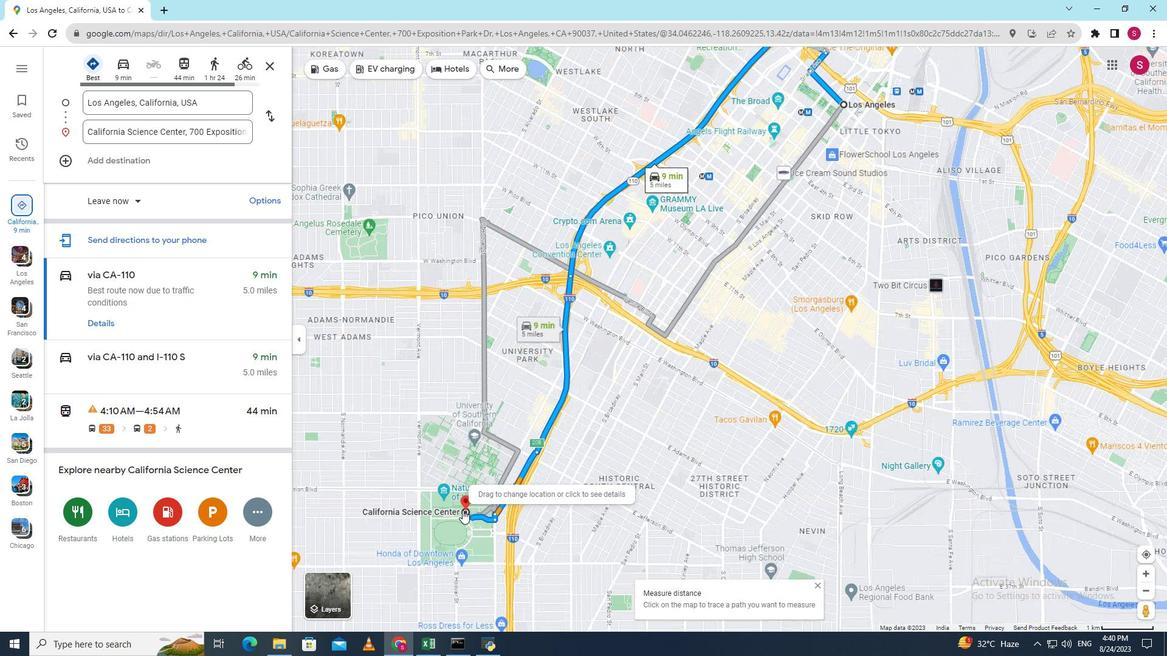 
Action: Mouse scrolled (462, 511) with delta (0, 0)
Screenshot: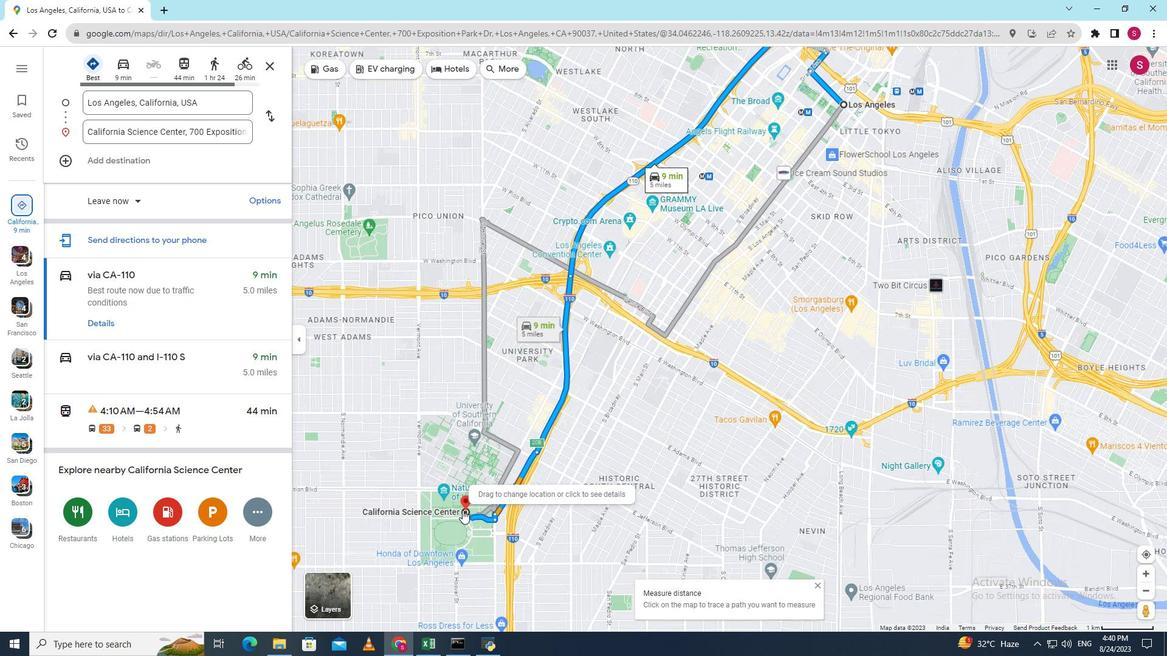 
Action: Mouse scrolled (462, 511) with delta (0, 0)
Screenshot: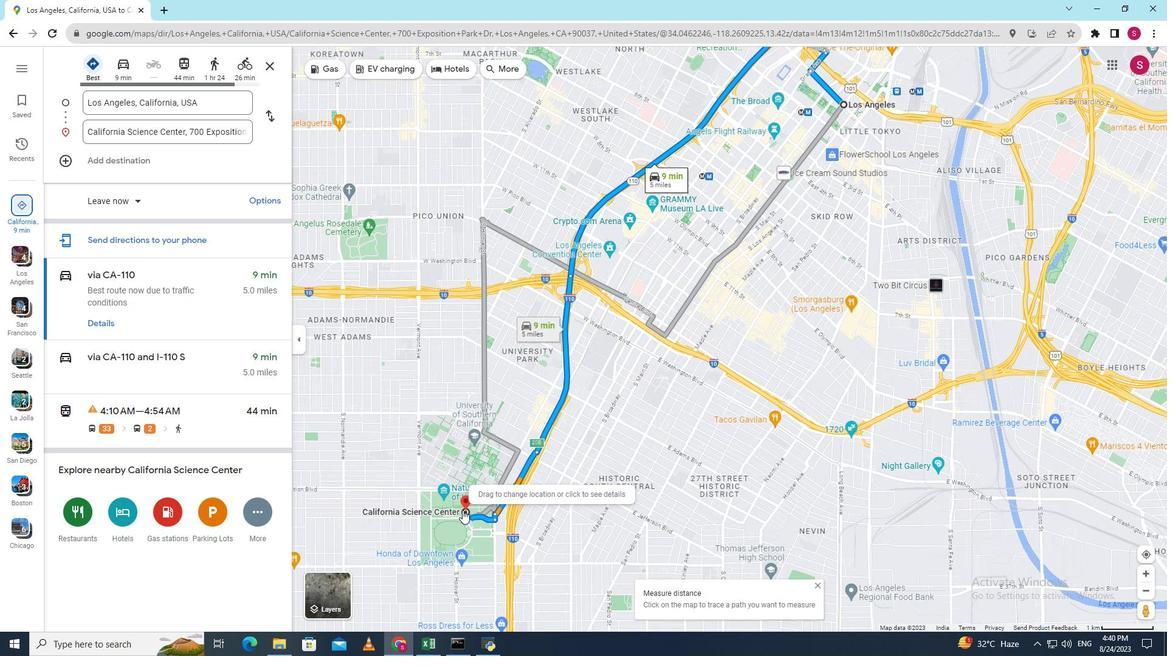 
Action: Mouse scrolled (462, 511) with delta (0, 0)
Screenshot: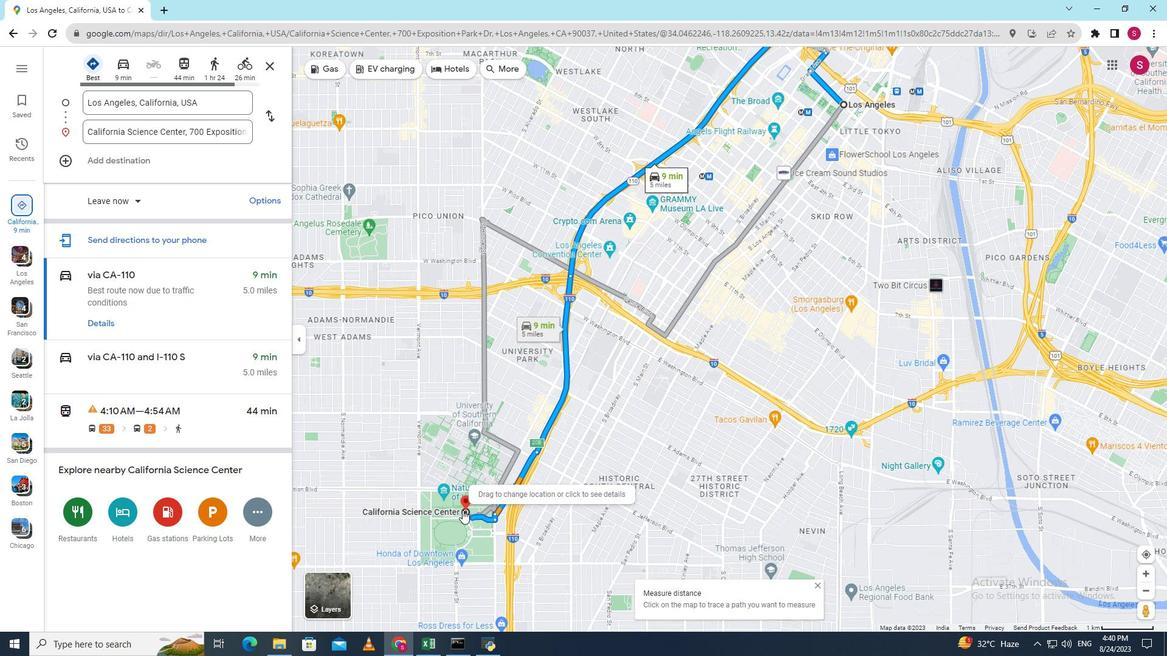 
Action: Mouse scrolled (462, 511) with delta (0, 0)
Screenshot: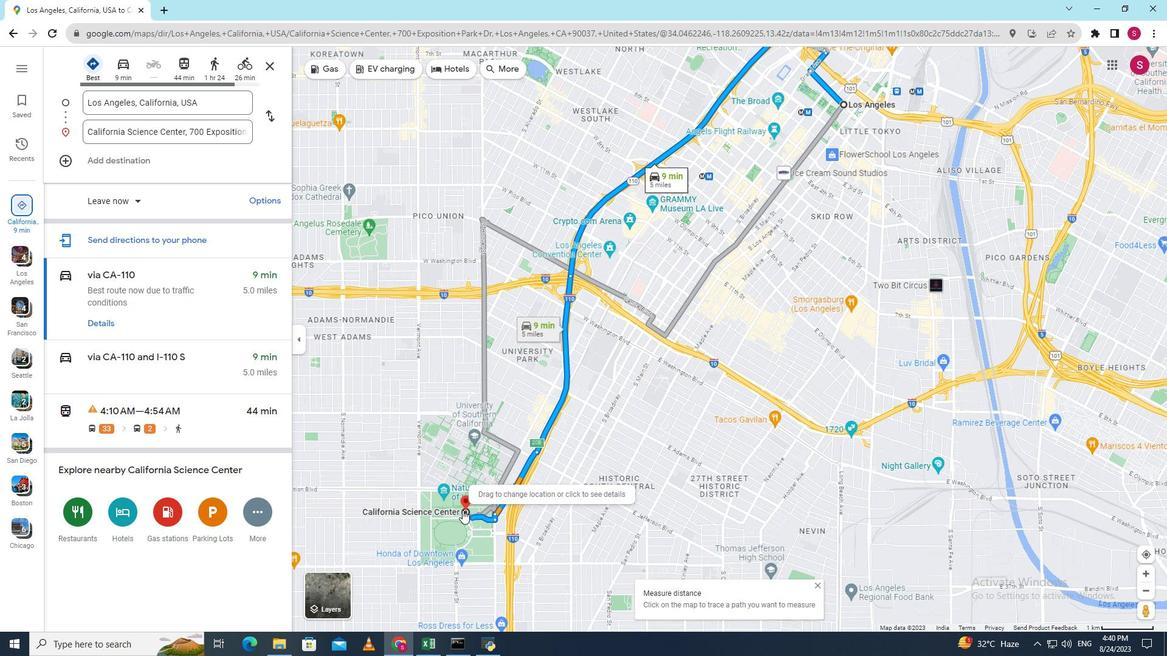 
Action: Mouse scrolled (462, 511) with delta (0, 0)
Screenshot: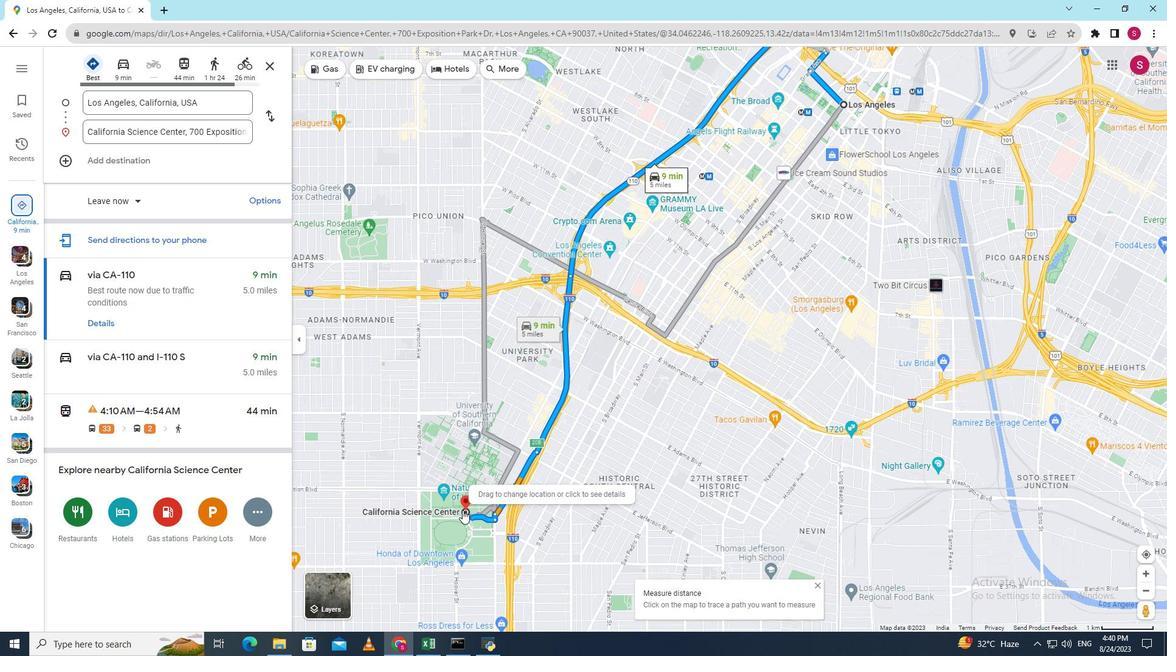 
Action: Mouse scrolled (462, 511) with delta (0, 0)
Screenshot: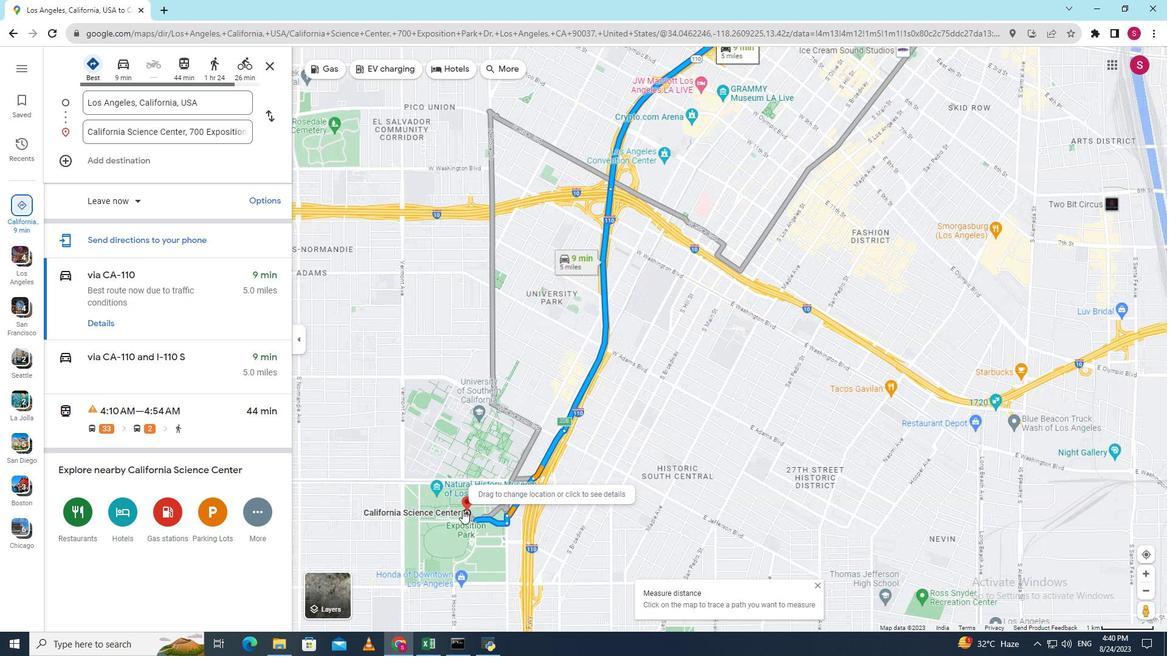
Action: Mouse scrolled (462, 511) with delta (0, 0)
Screenshot: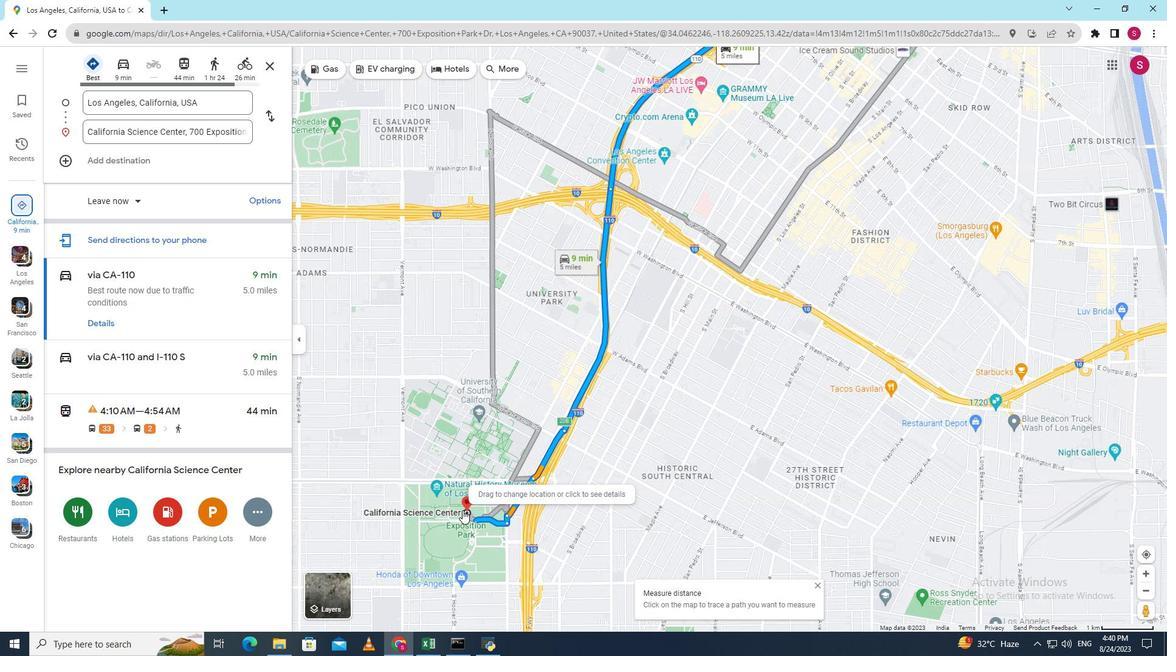 
Action: Mouse scrolled (462, 511) with delta (0, 0)
Screenshot: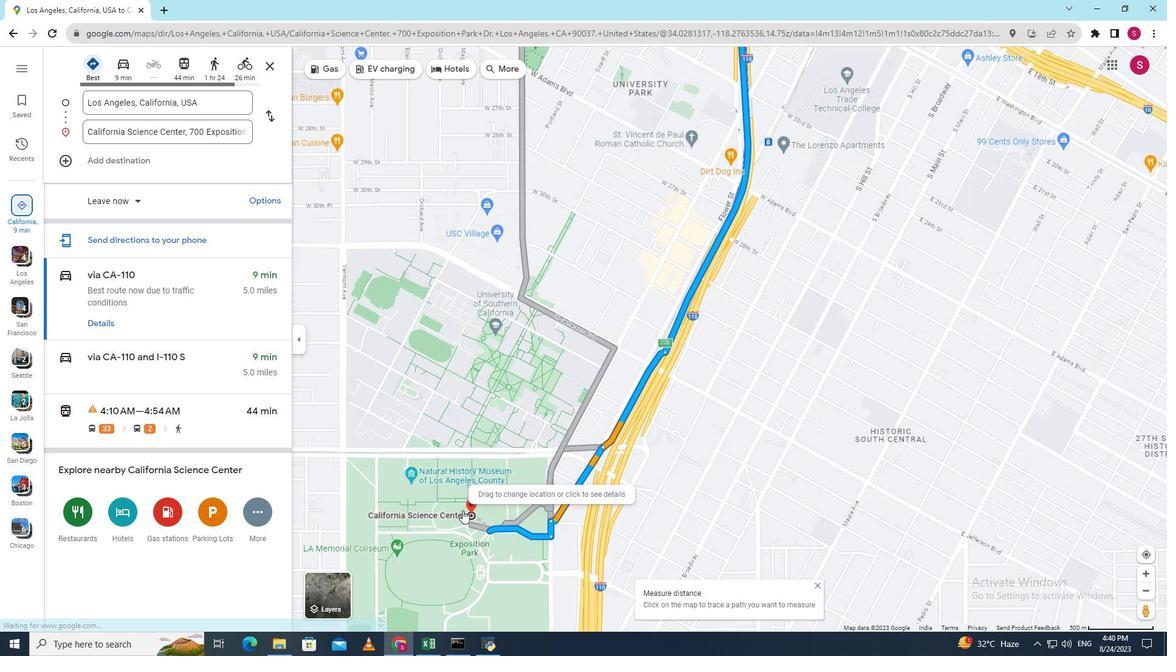 
Action: Mouse scrolled (462, 511) with delta (0, 0)
Screenshot: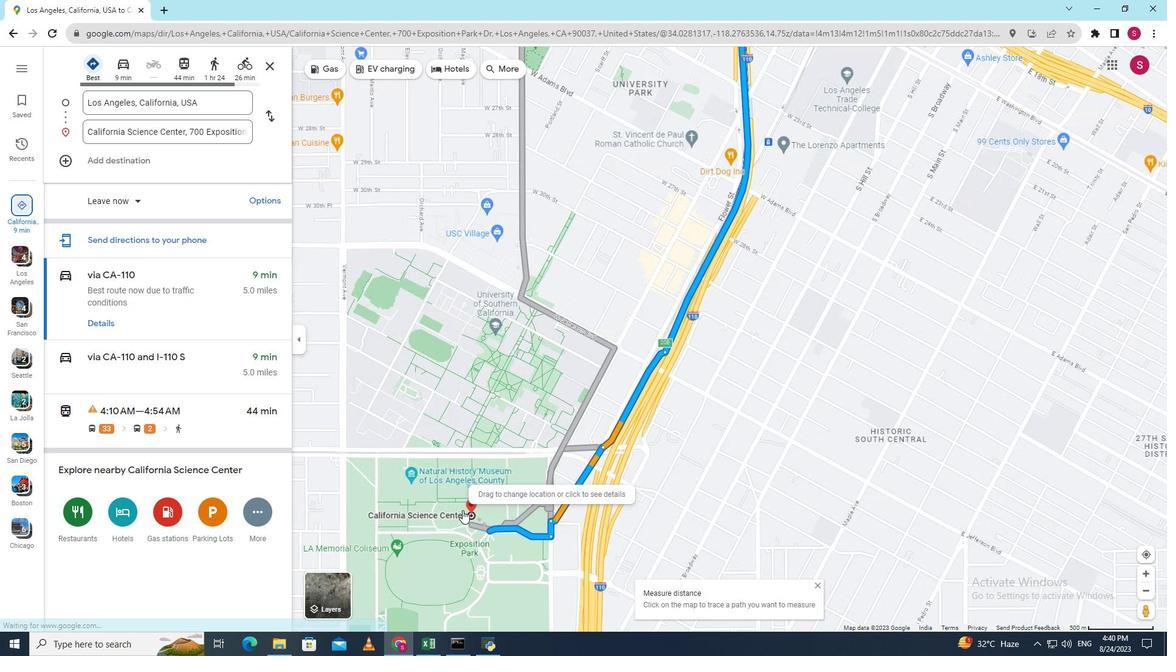 
Action: Mouse scrolled (462, 511) with delta (0, 0)
Screenshot: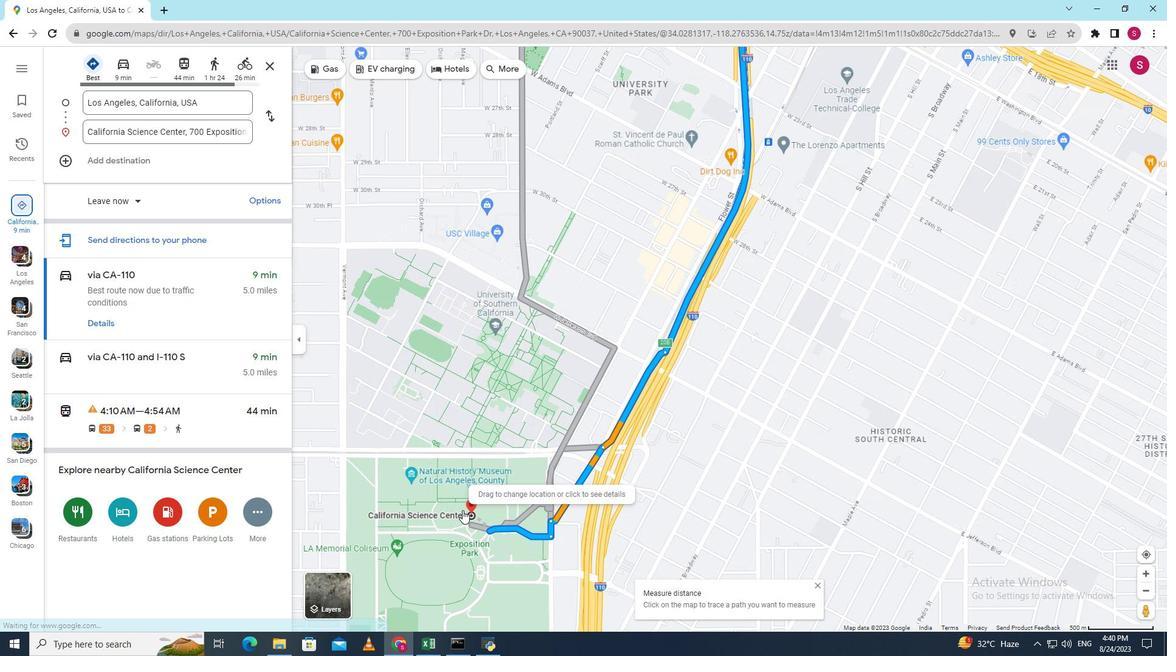 
Action: Mouse scrolled (462, 511) with delta (0, 0)
Screenshot: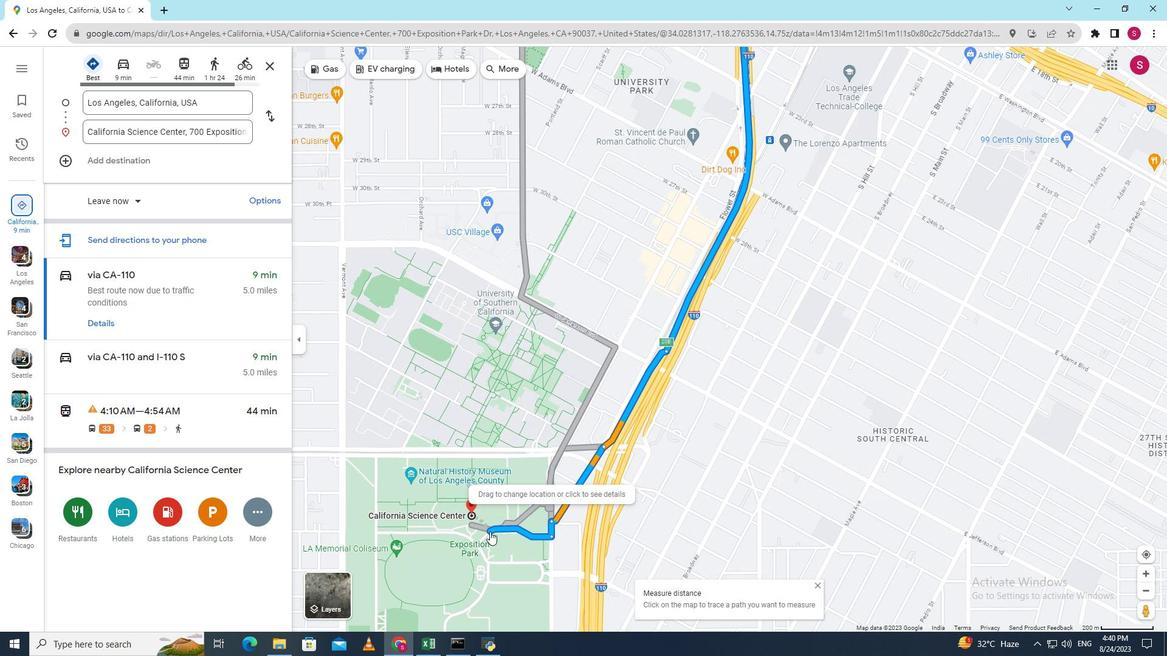 
Action: Mouse moved to (471, 515)
Screenshot: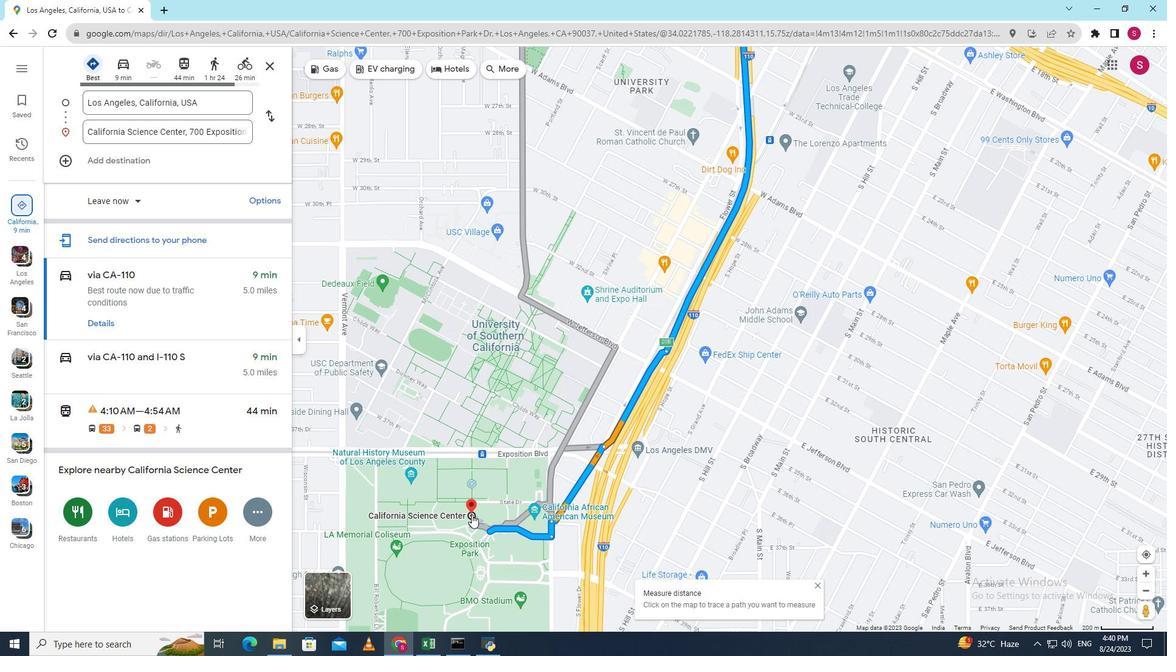 
Action: Mouse pressed right at (471, 515)
Screenshot: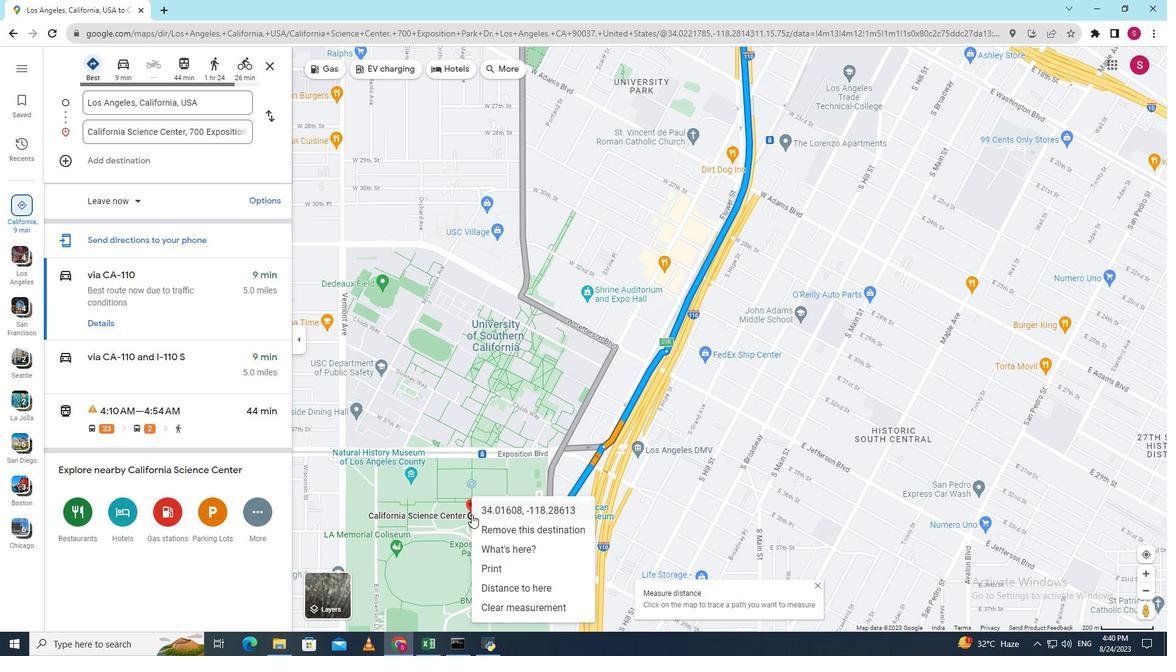 
Action: Mouse moved to (510, 591)
Screenshot: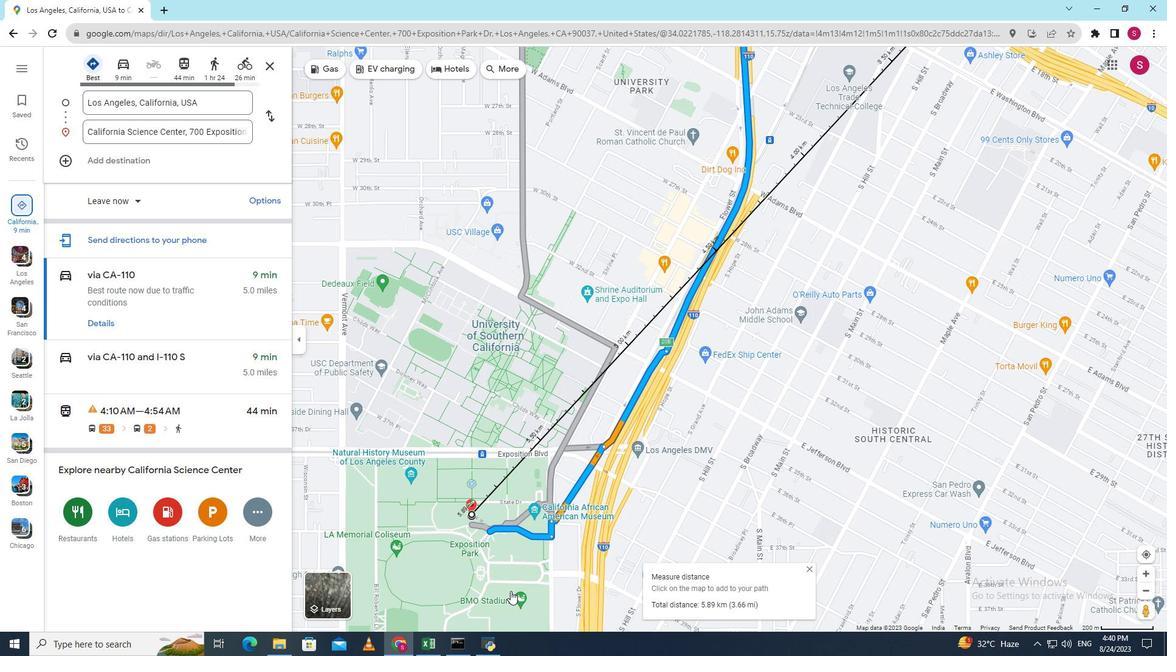 
Action: Mouse pressed left at (510, 591)
Screenshot: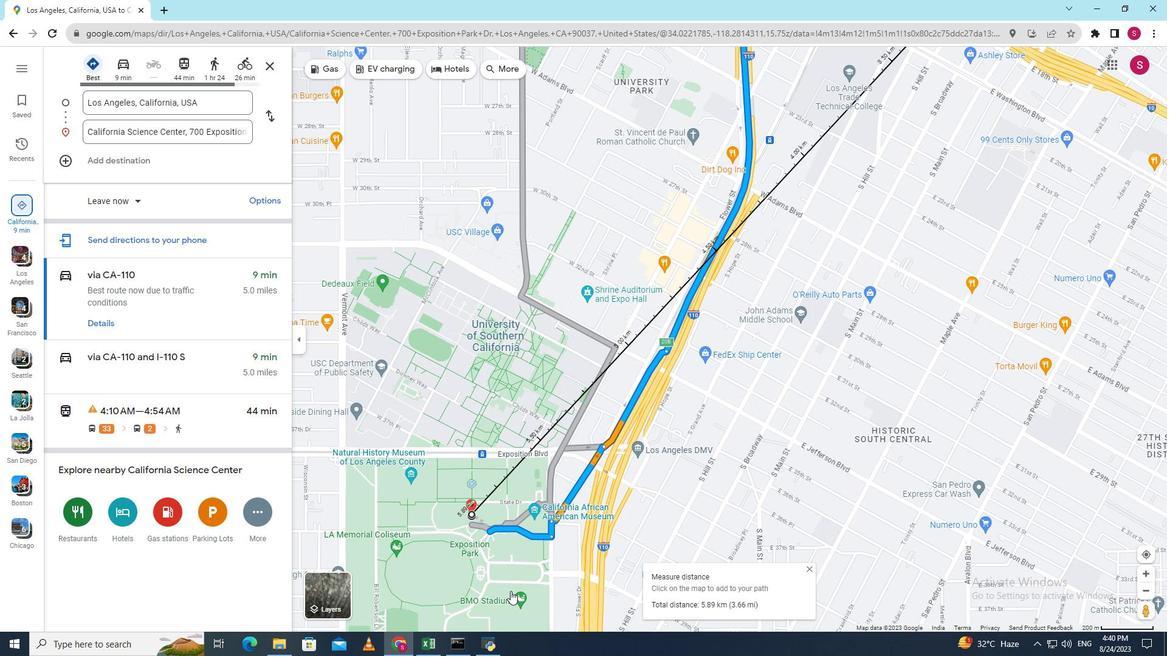 
Action: Mouse moved to (645, 504)
Screenshot: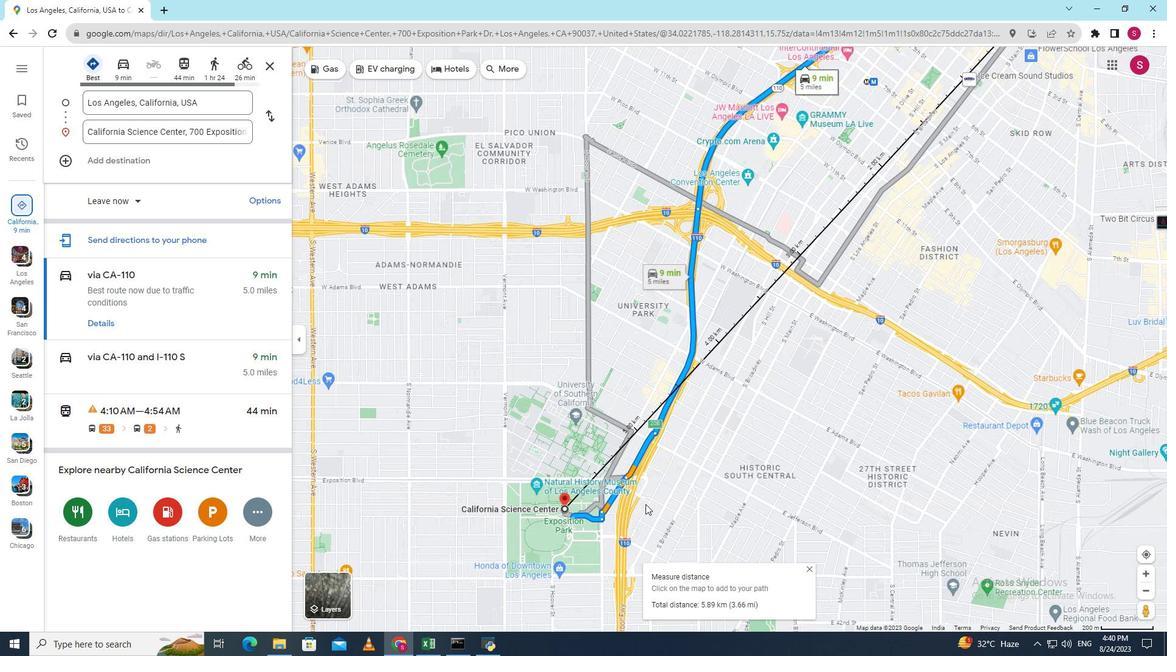 
Action: Mouse scrolled (645, 504) with delta (0, 0)
Screenshot: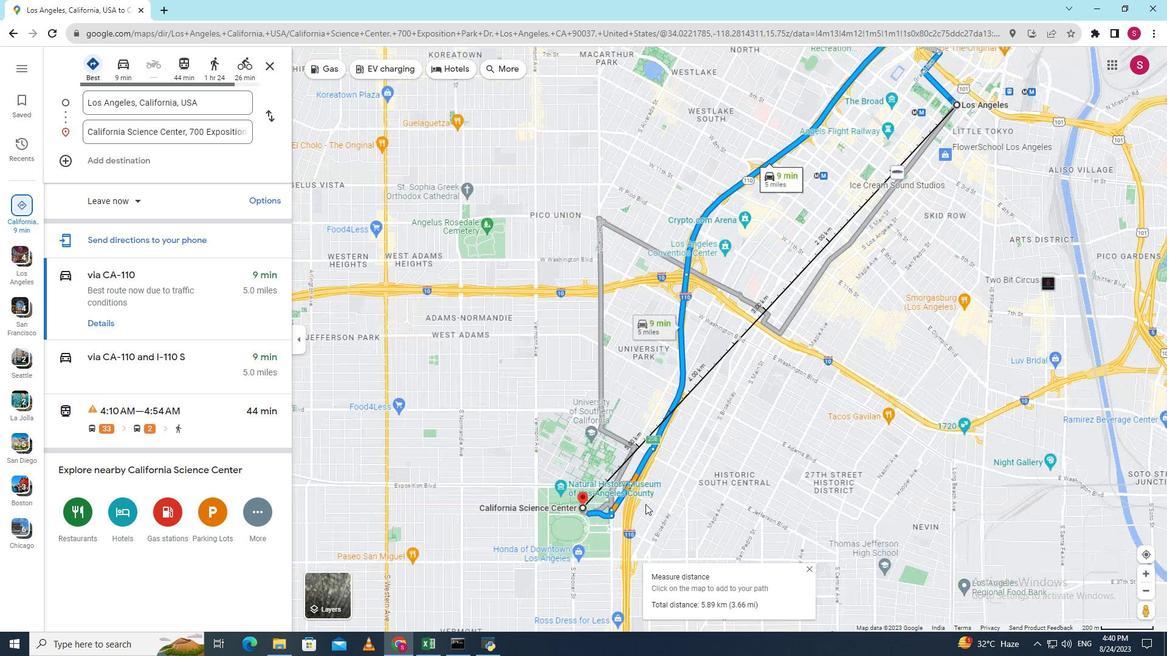 
Action: Mouse scrolled (645, 504) with delta (0, 0)
Screenshot: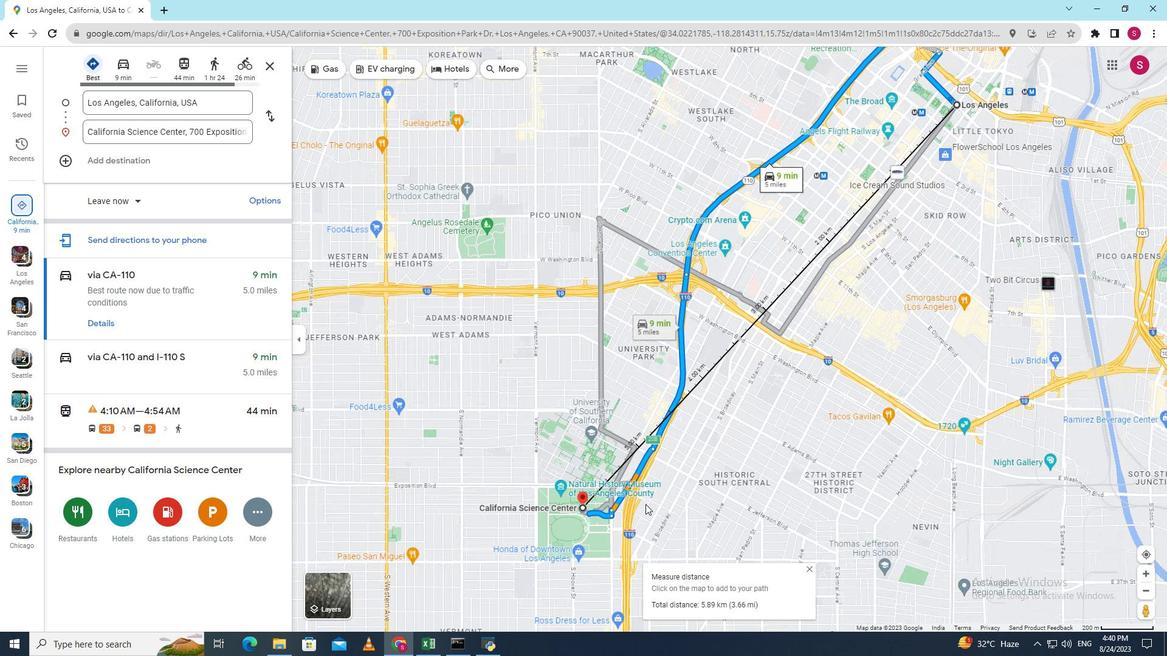 
Action: Mouse scrolled (645, 504) with delta (0, 0)
Screenshot: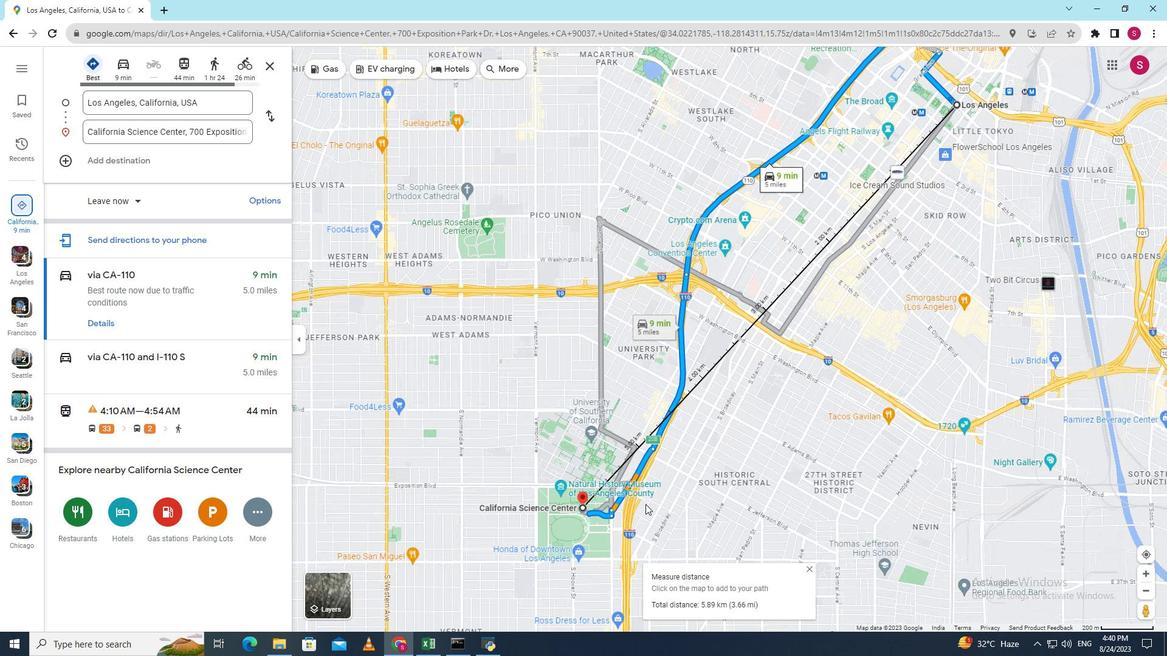 
Action: Mouse scrolled (645, 504) with delta (0, 0)
Screenshot: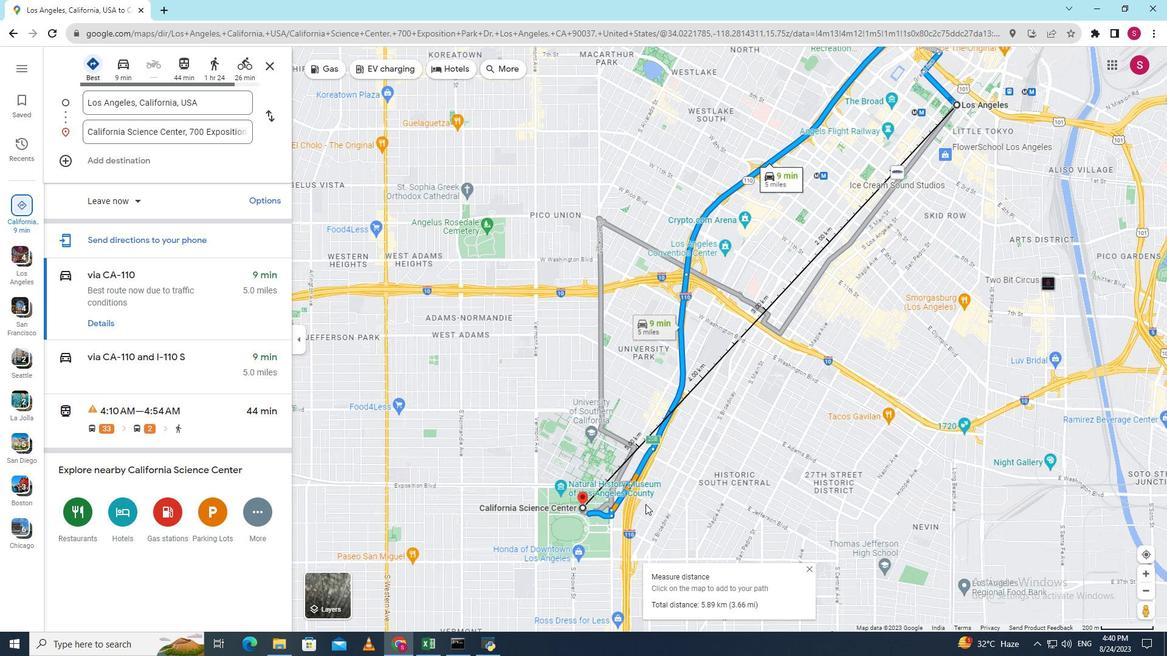 
Action: Mouse scrolled (645, 504) with delta (0, 0)
Screenshot: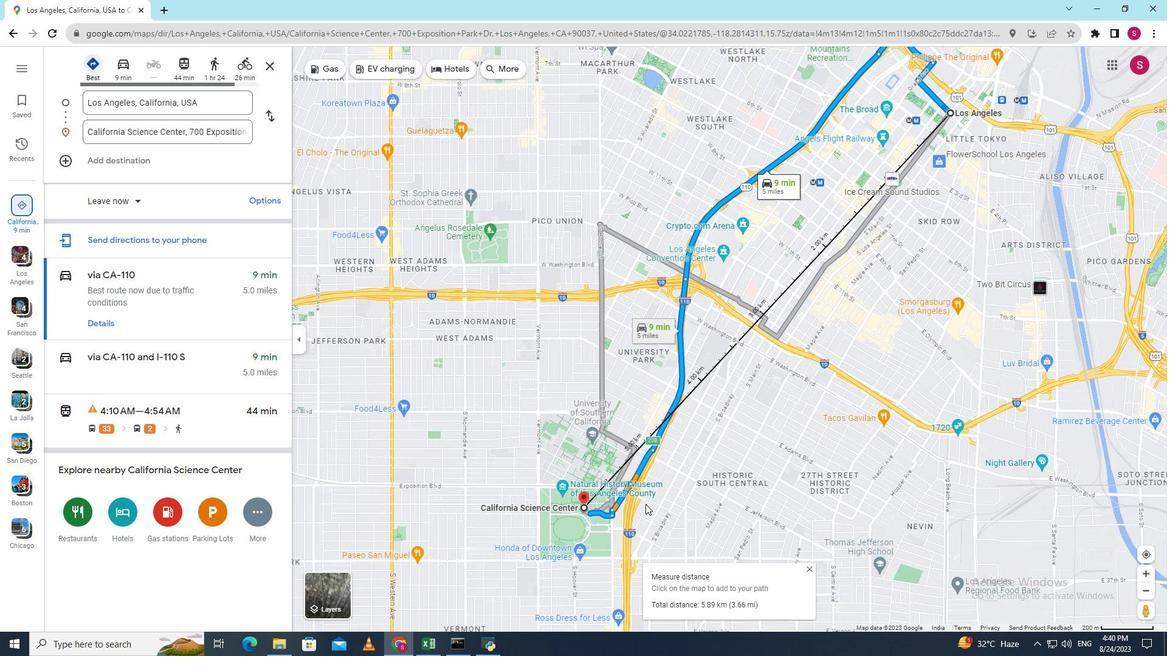 
Action: Mouse scrolled (645, 504) with delta (0, 0)
Screenshot: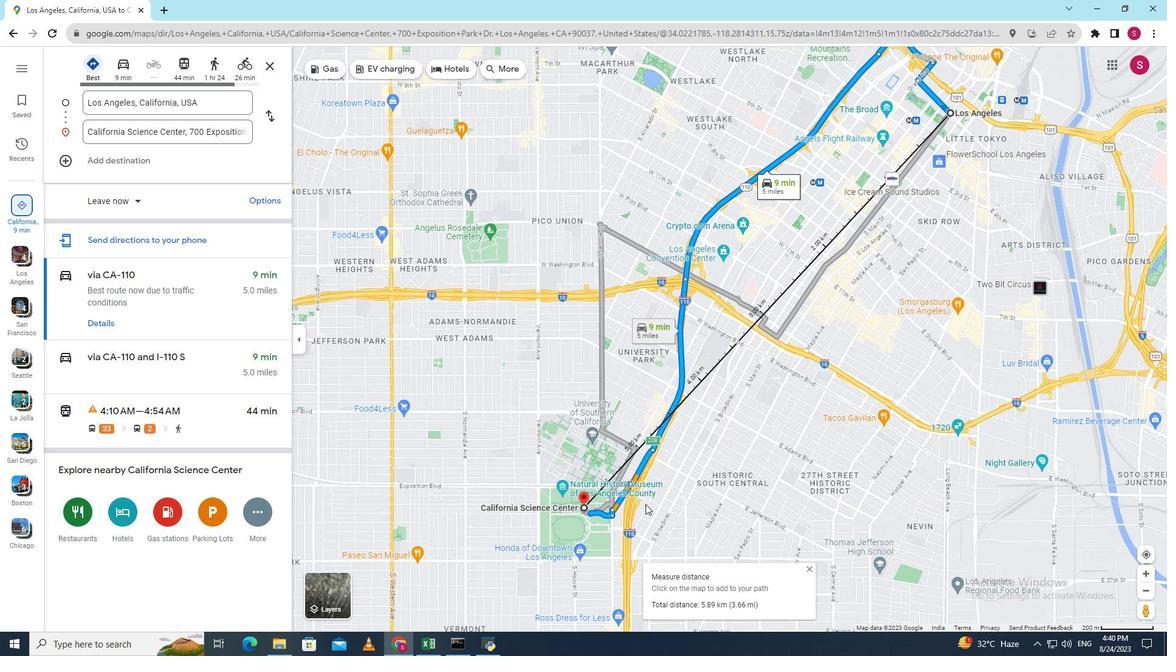 
Action: Mouse moved to (652, 607)
Screenshot: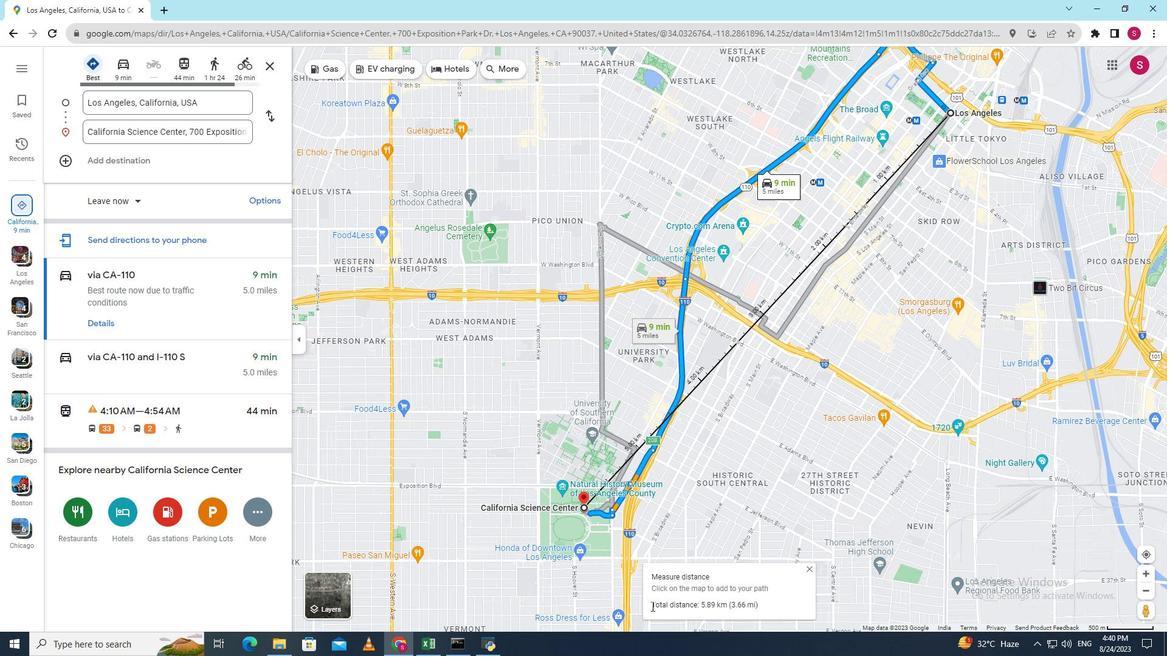 
Action: Mouse pressed left at (652, 607)
Screenshot: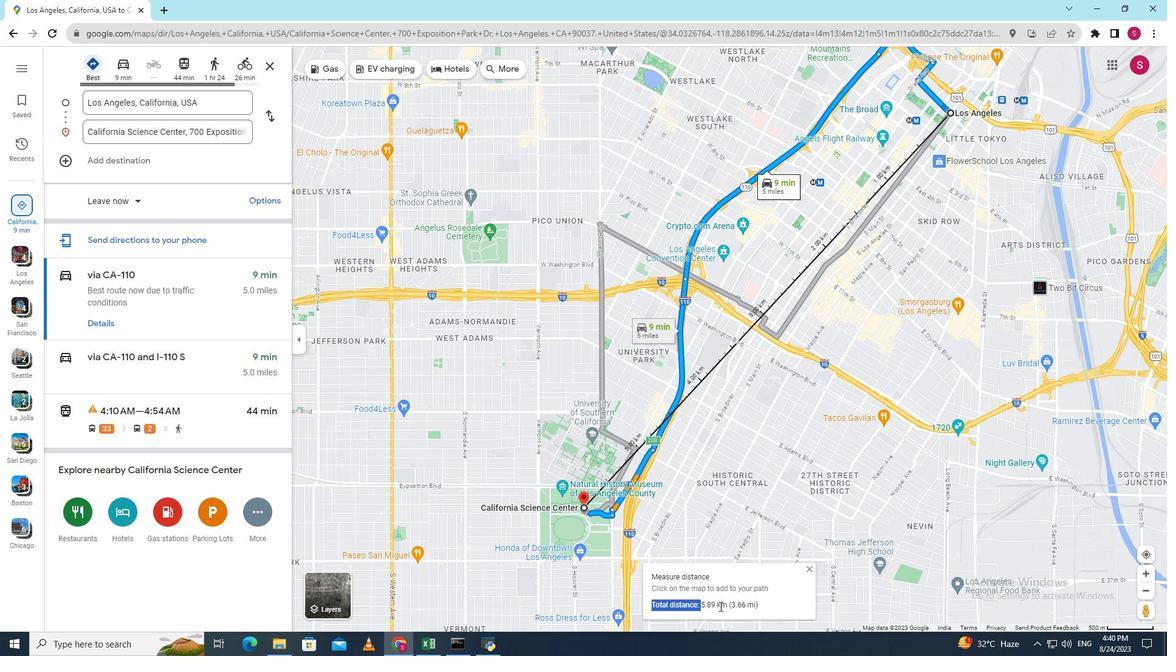 
Action: Mouse moved to (776, 606)
Screenshot: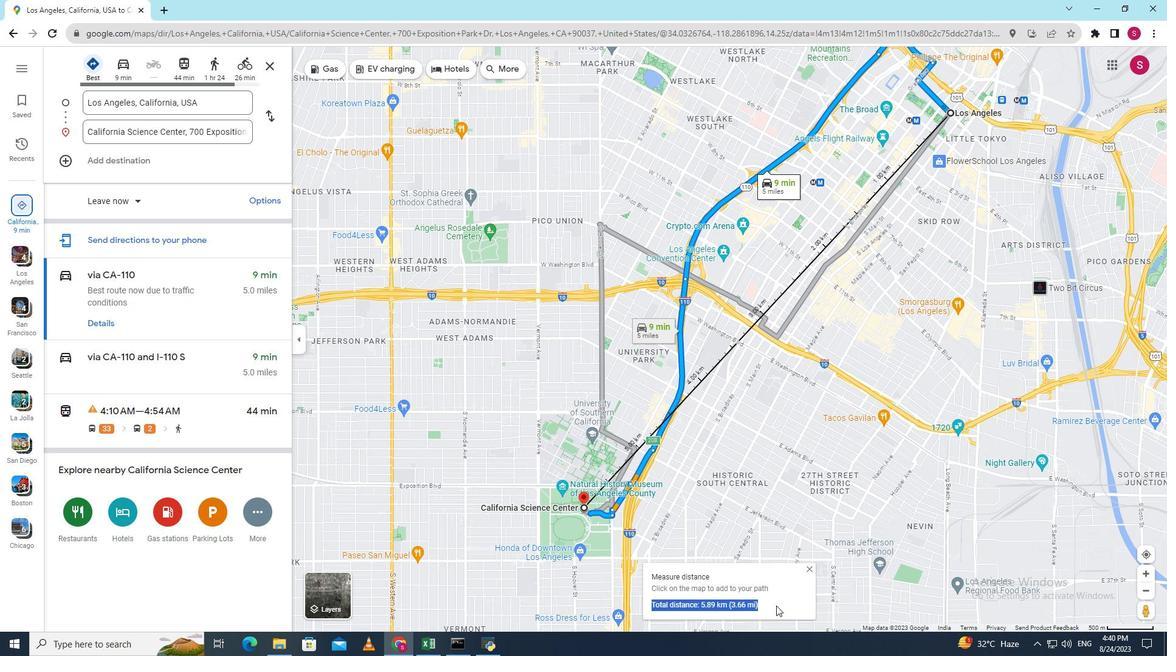 
